 Task: Look for space in Heist-op-den-Berg, Belgium from 15th August, 2023 to 20th August, 2023 for 1 adult in price range Rs.5000 to Rs.10000. Place can be private room with 1  bedroom having 1 bed and 1 bathroom. Property type can be hotel. Amenities needed are: heating, . Booking option can be shelf check-in. Required host language is English.
Action: Mouse moved to (387, 95)
Screenshot: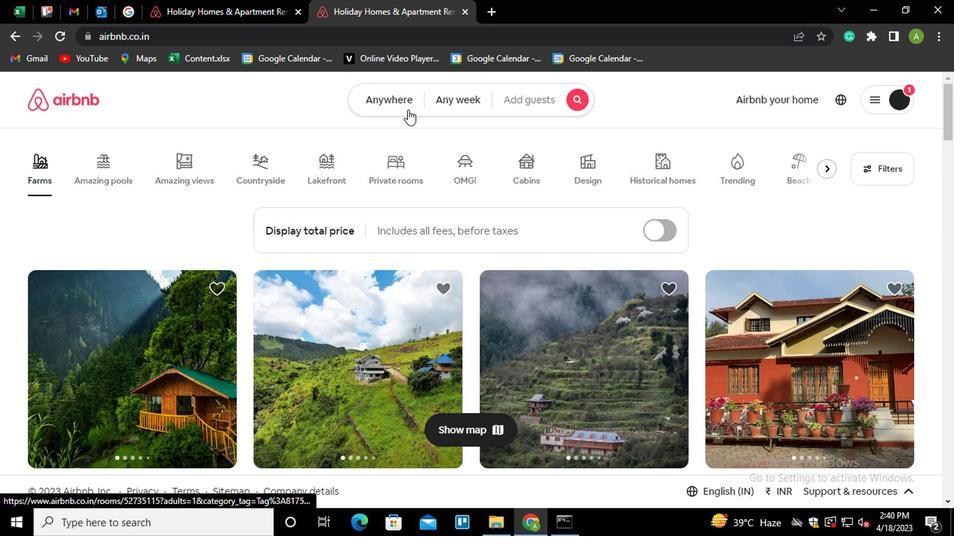 
Action: Mouse pressed left at (387, 95)
Screenshot: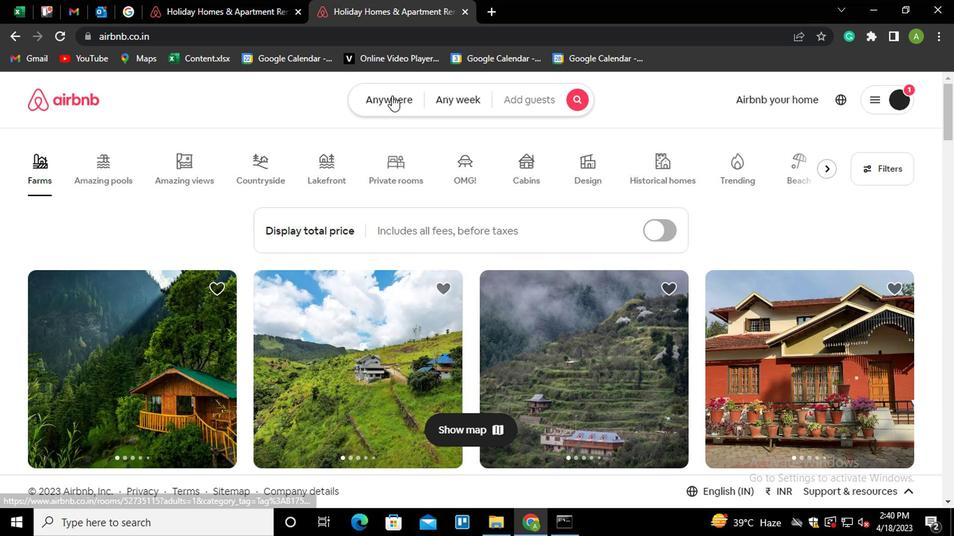 
Action: Mouse moved to (257, 155)
Screenshot: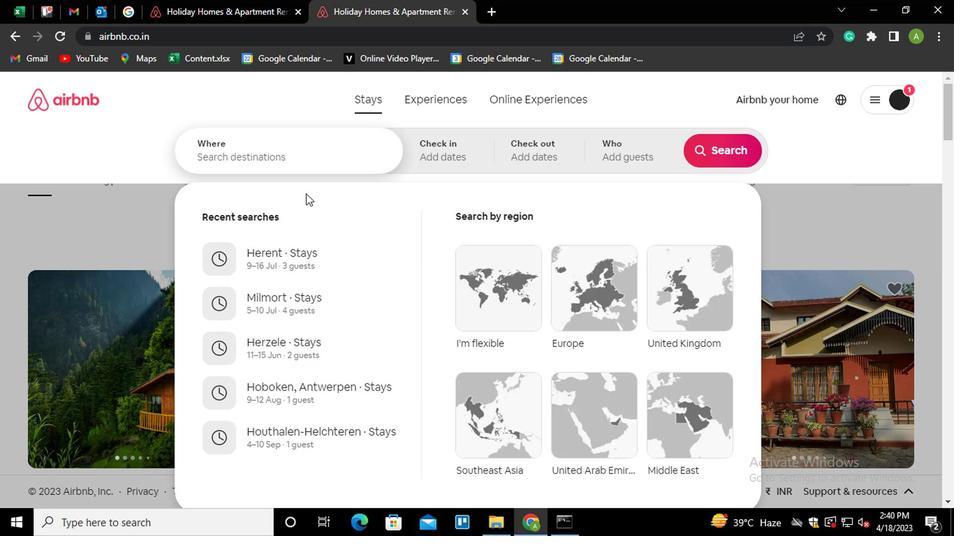 
Action: Mouse pressed left at (257, 155)
Screenshot: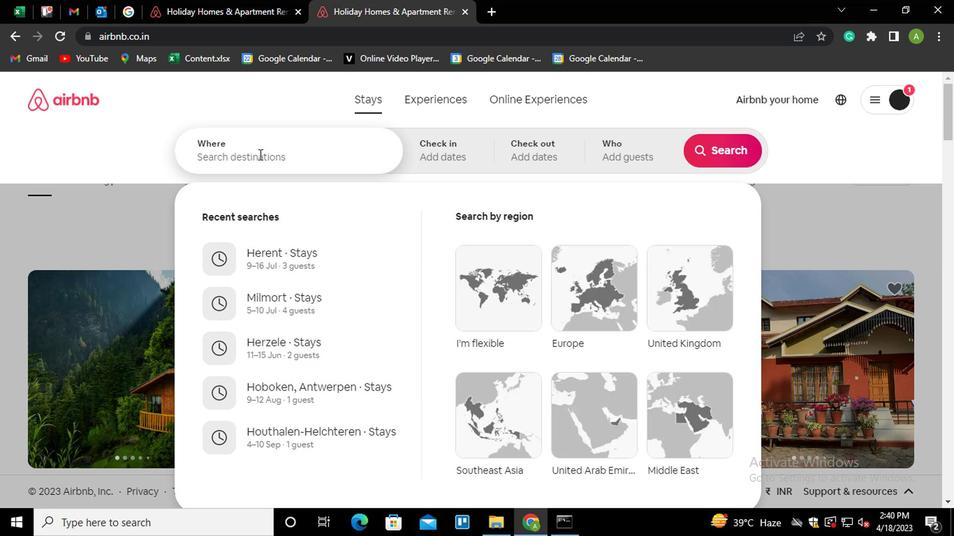 
Action: Key pressed <Key.shift_r><Key.shift_r>Heist-op-den-<Key.down>,<Key.space><Key.shift_r>Belgiu<Key.down><Key.up><Key.enter>
Screenshot: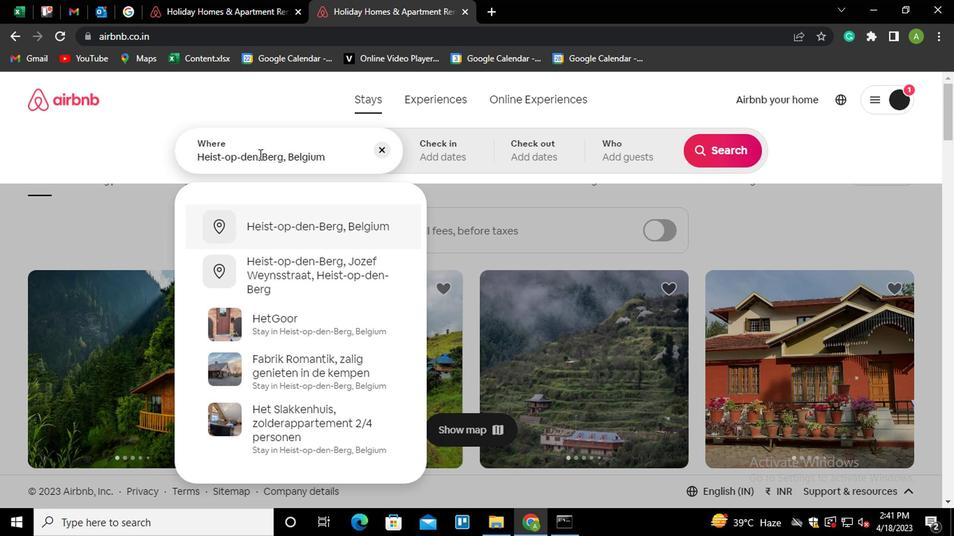 
Action: Mouse moved to (712, 259)
Screenshot: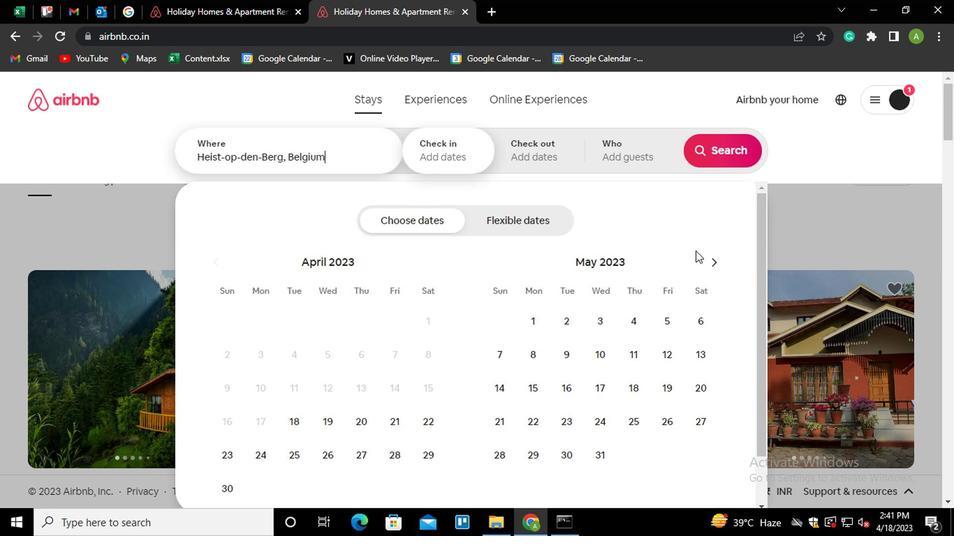 
Action: Mouse pressed left at (712, 259)
Screenshot: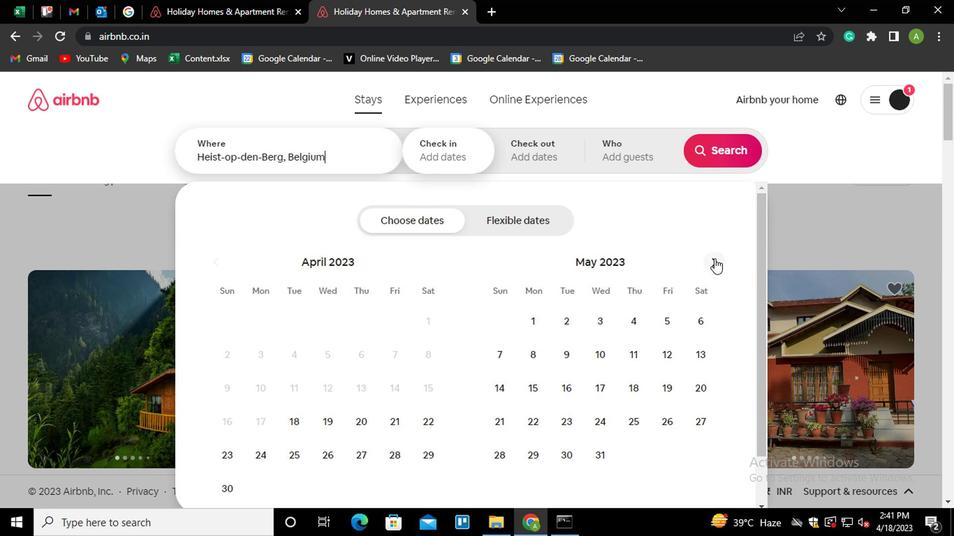
Action: Mouse moved to (712, 259)
Screenshot: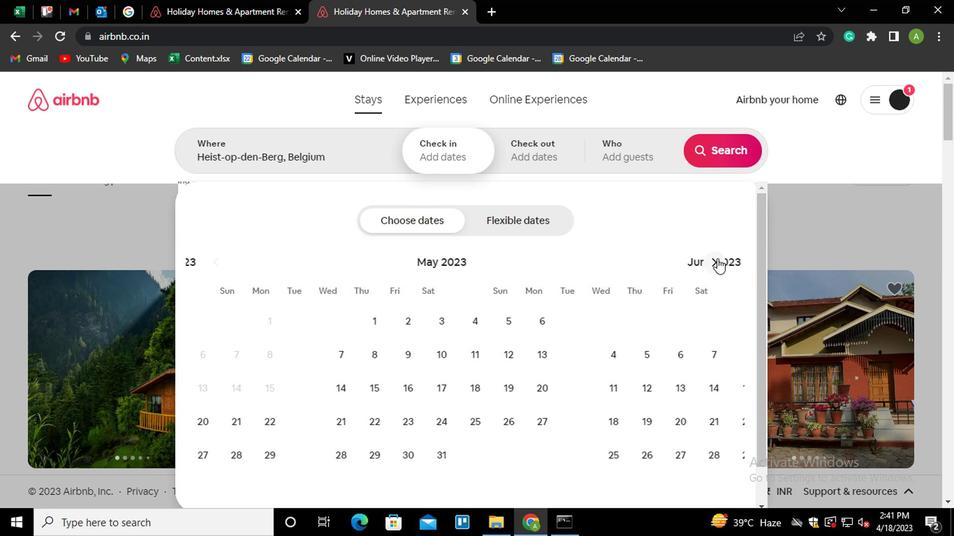 
Action: Mouse pressed left at (712, 259)
Screenshot: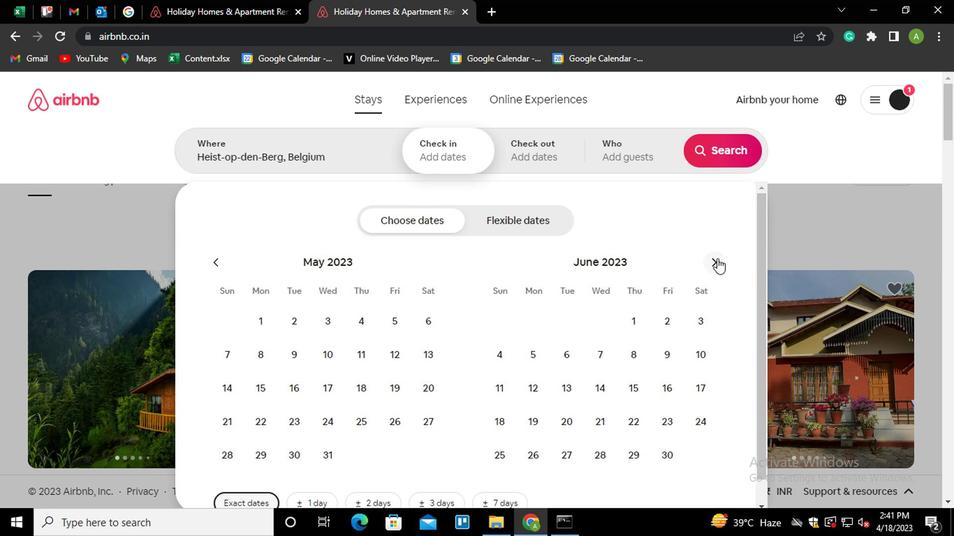 
Action: Mouse pressed left at (712, 259)
Screenshot: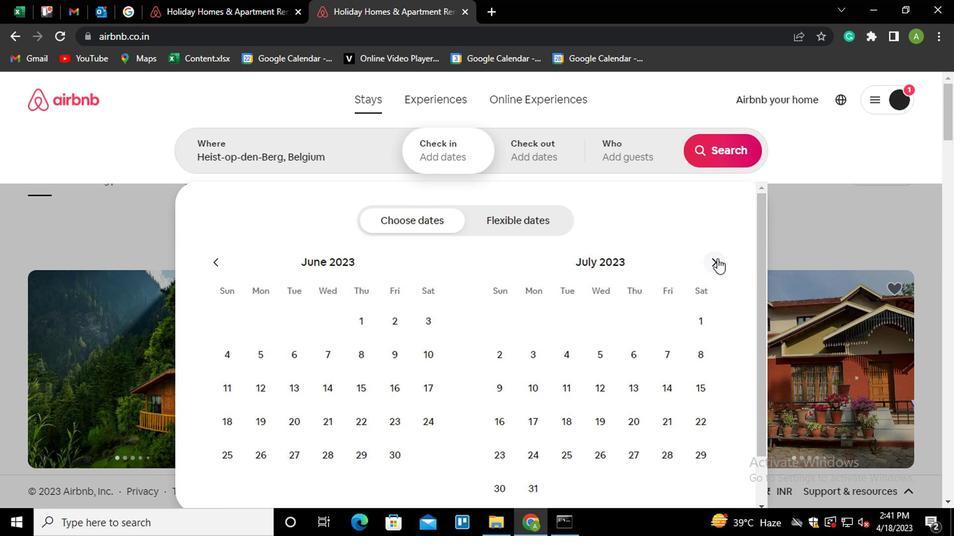 
Action: Mouse moved to (557, 386)
Screenshot: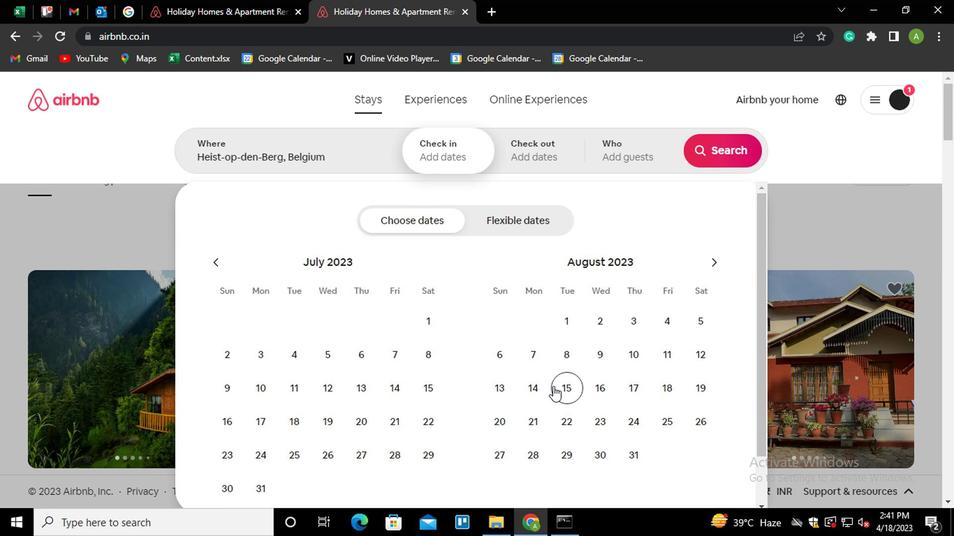 
Action: Mouse pressed left at (557, 386)
Screenshot: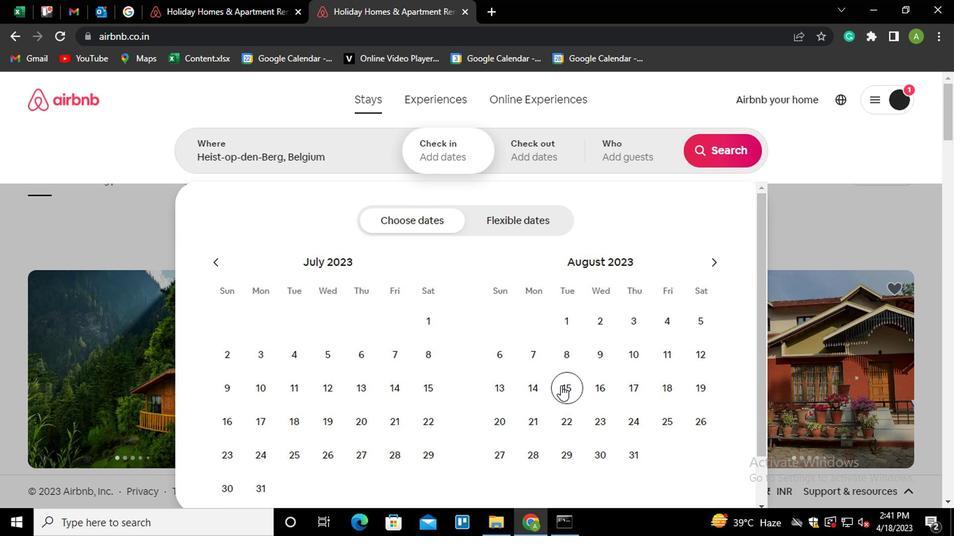 
Action: Mouse moved to (505, 424)
Screenshot: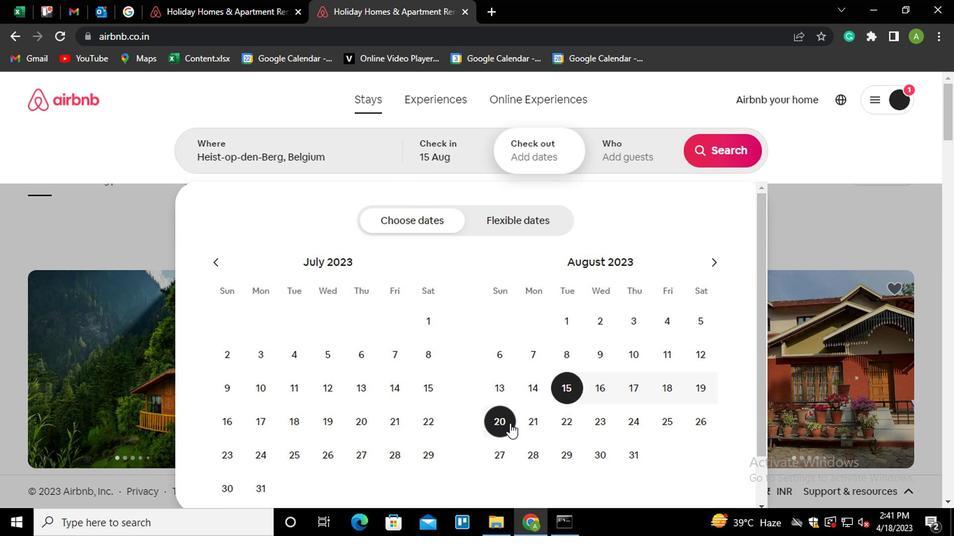
Action: Mouse pressed left at (505, 424)
Screenshot: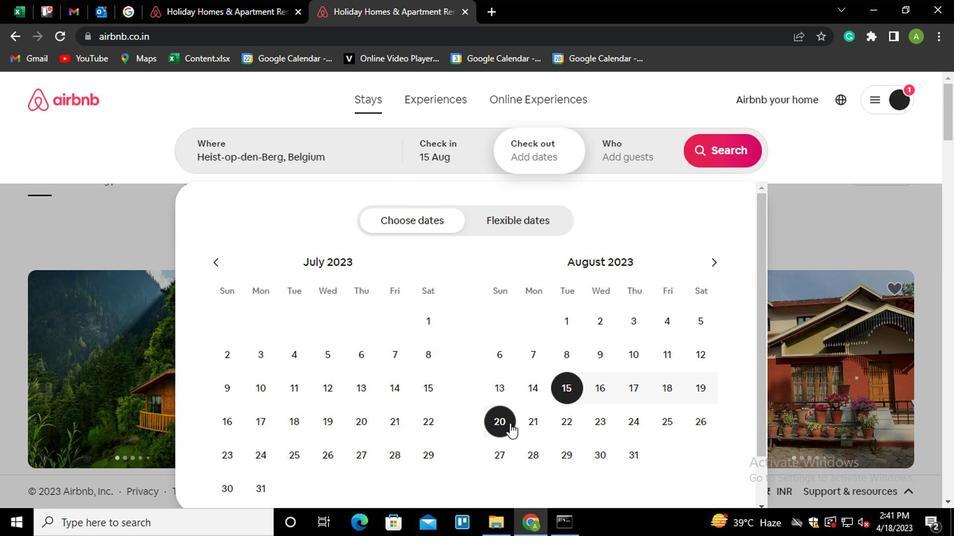 
Action: Mouse moved to (626, 155)
Screenshot: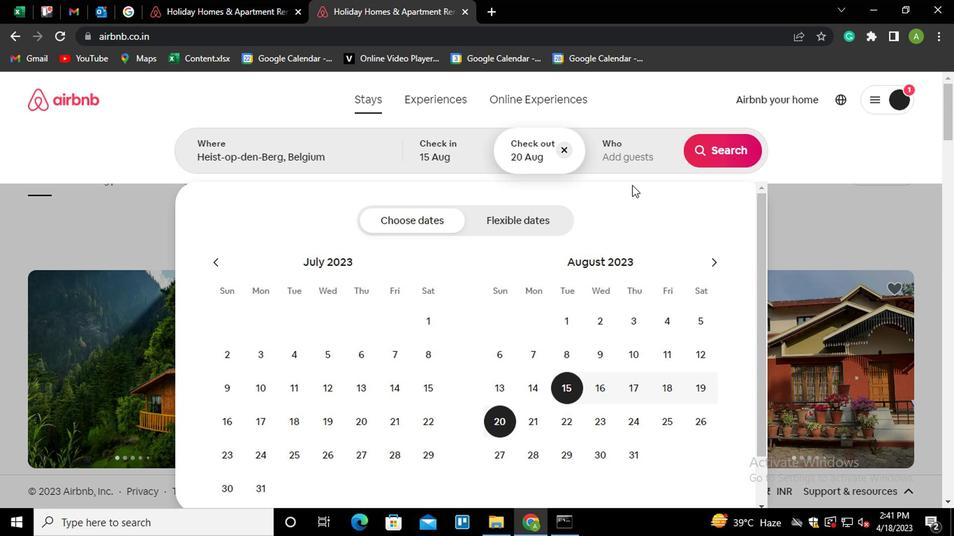 
Action: Mouse pressed left at (626, 155)
Screenshot: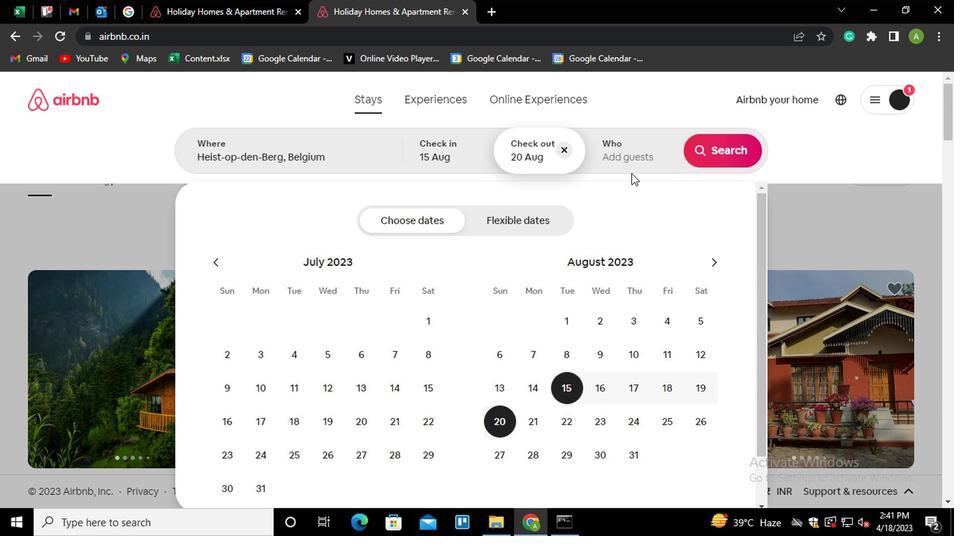 
Action: Mouse moved to (722, 221)
Screenshot: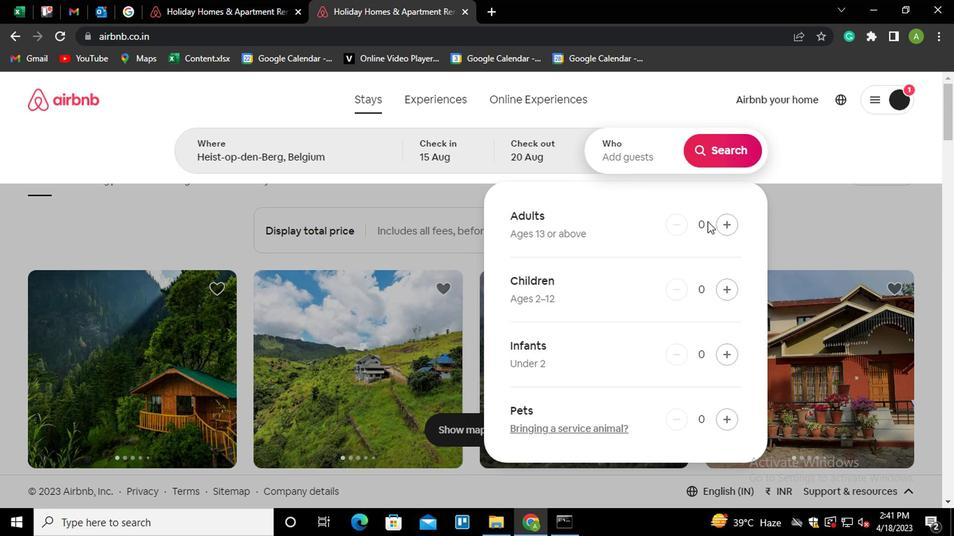 
Action: Mouse pressed left at (722, 221)
Screenshot: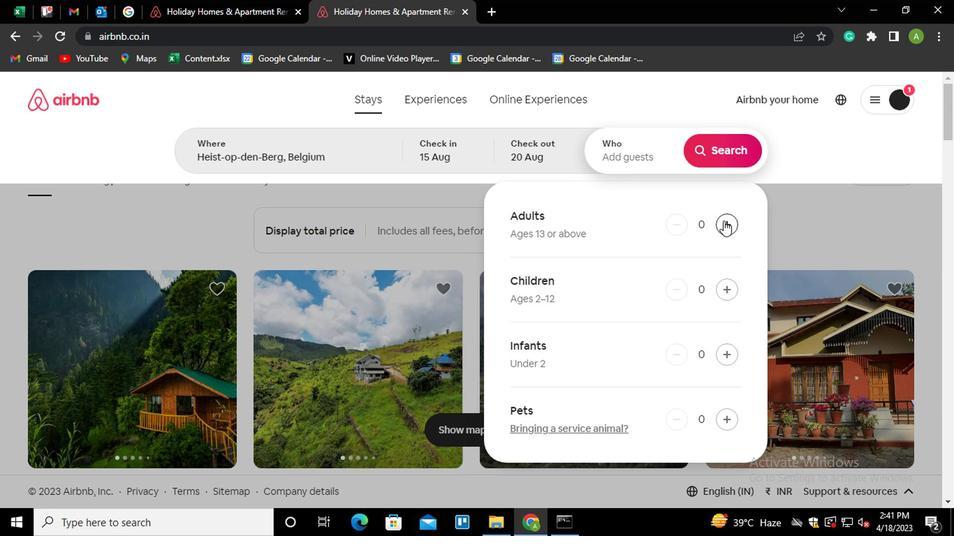
Action: Mouse moved to (745, 141)
Screenshot: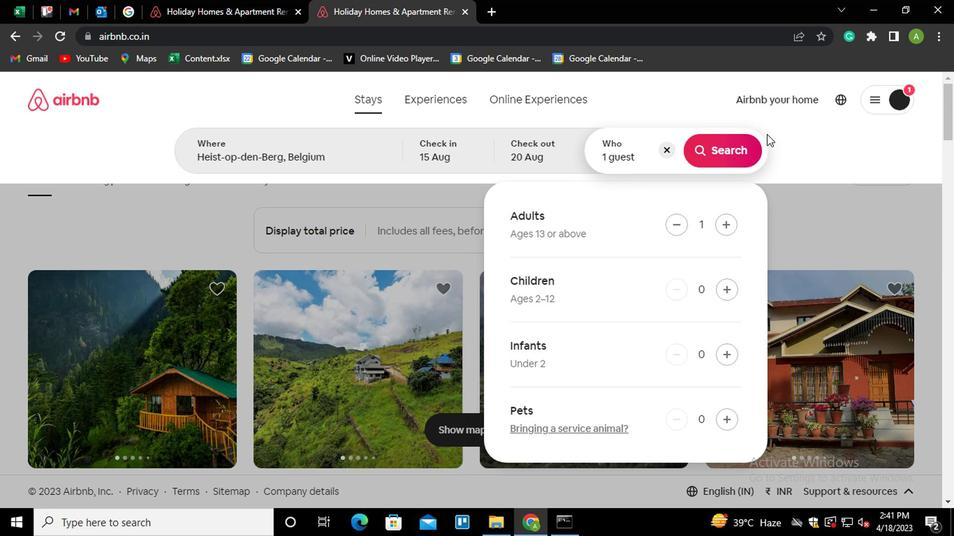 
Action: Mouse pressed left at (745, 141)
Screenshot: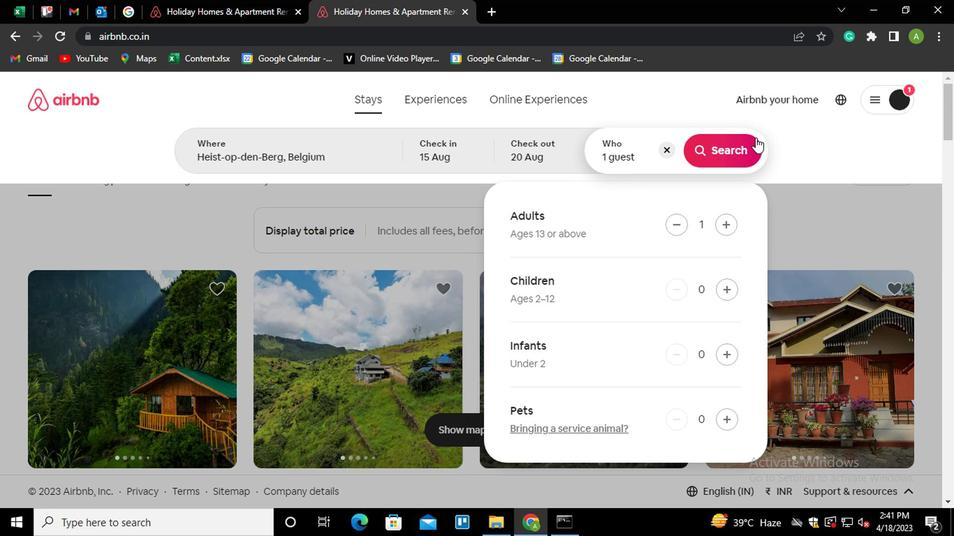 
Action: Mouse moved to (886, 161)
Screenshot: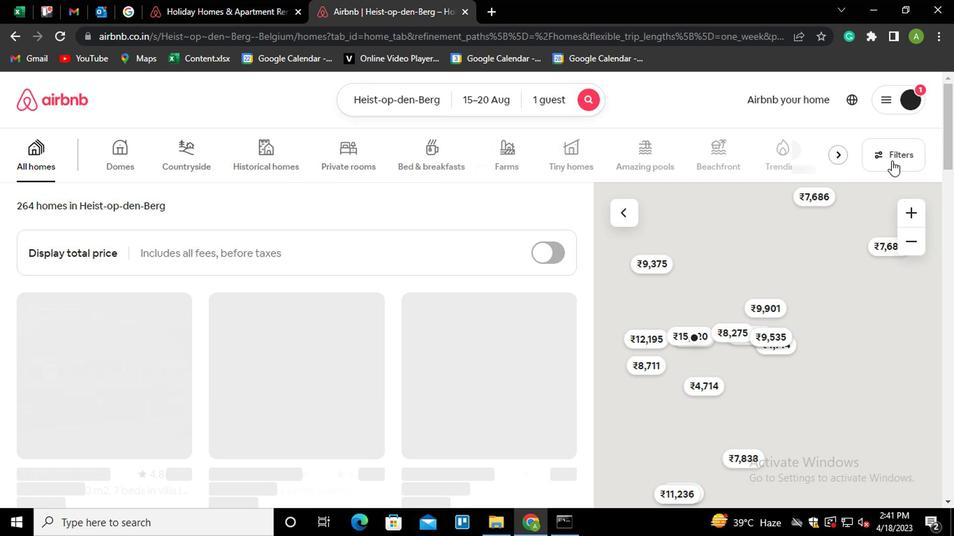 
Action: Mouse pressed left at (886, 161)
Screenshot: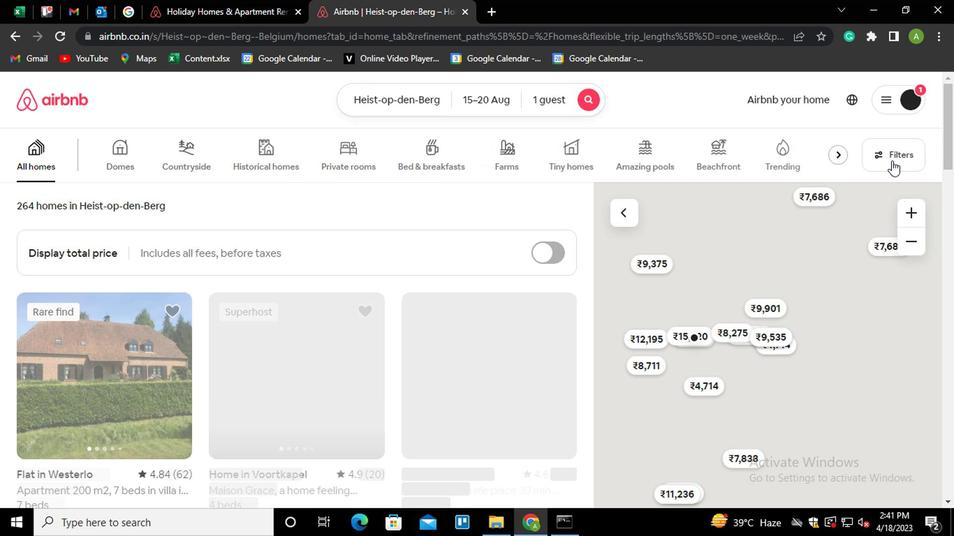 
Action: Mouse moved to (333, 328)
Screenshot: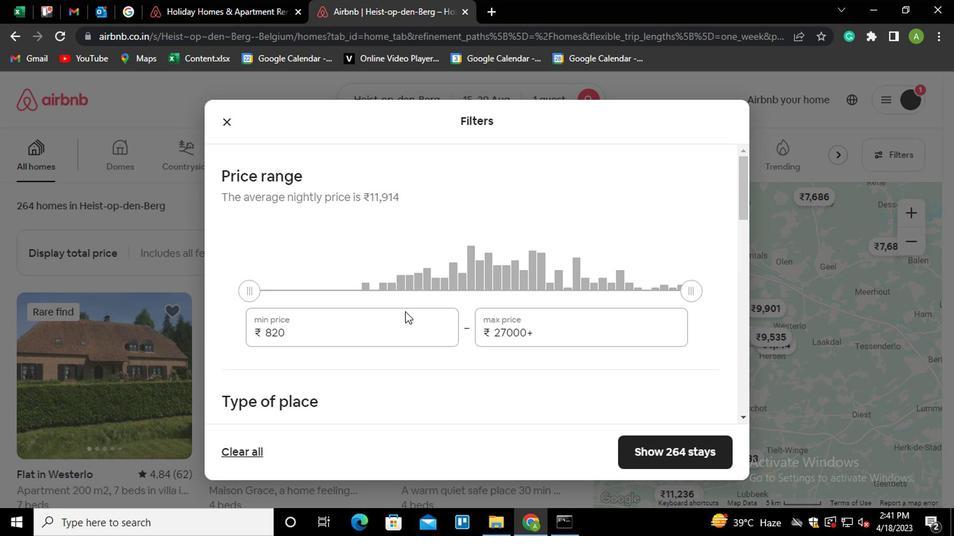 
Action: Mouse pressed left at (333, 328)
Screenshot: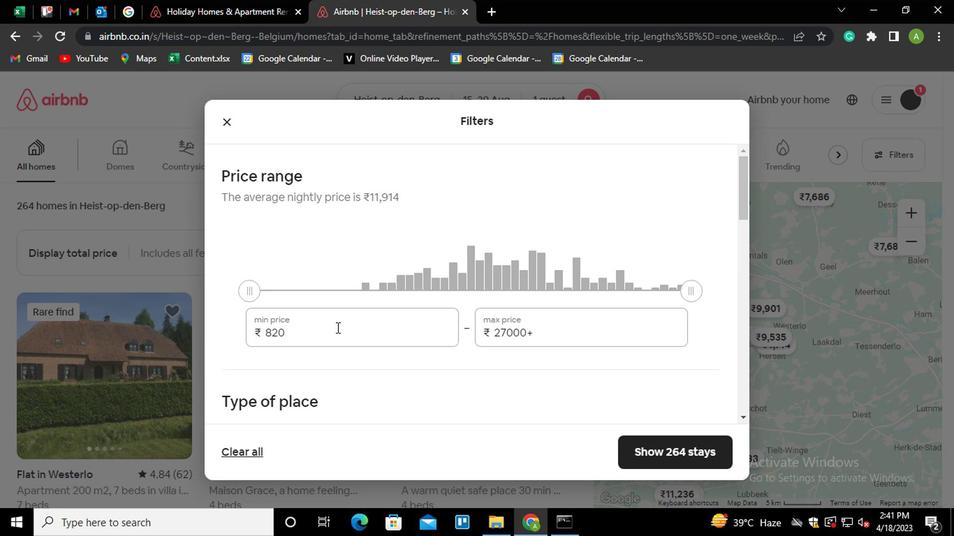 
Action: Mouse moved to (334, 328)
Screenshot: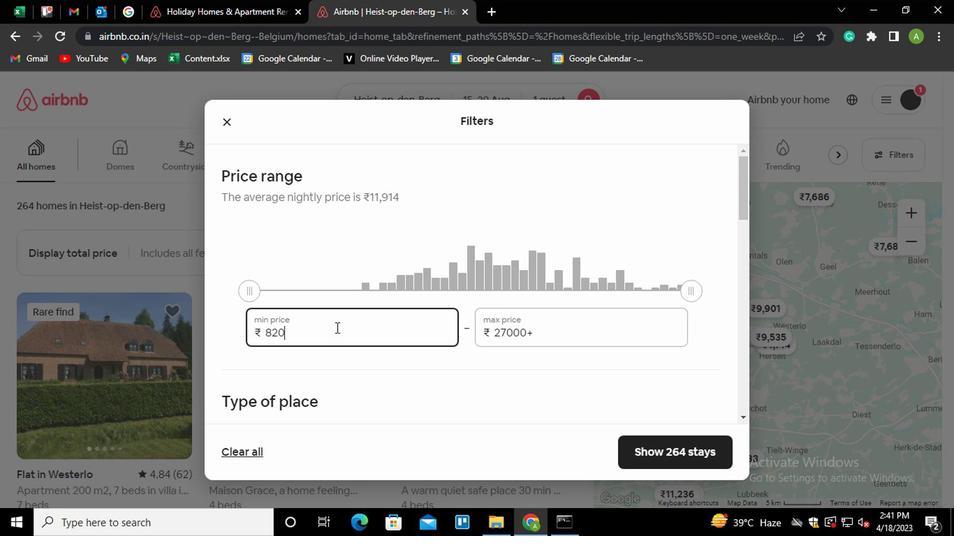 
Action: Key pressed <Key.shift_r><Key.home>5000
Screenshot: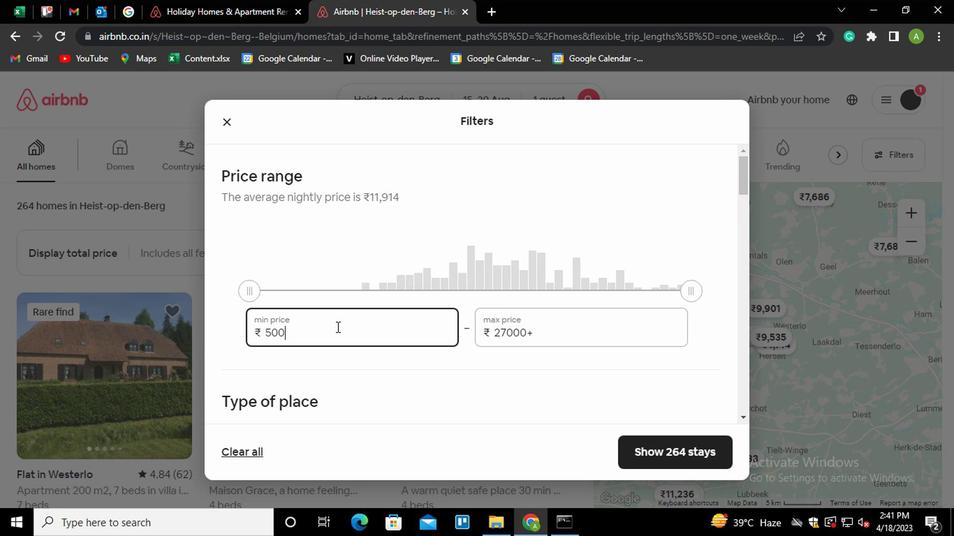 
Action: Mouse moved to (594, 337)
Screenshot: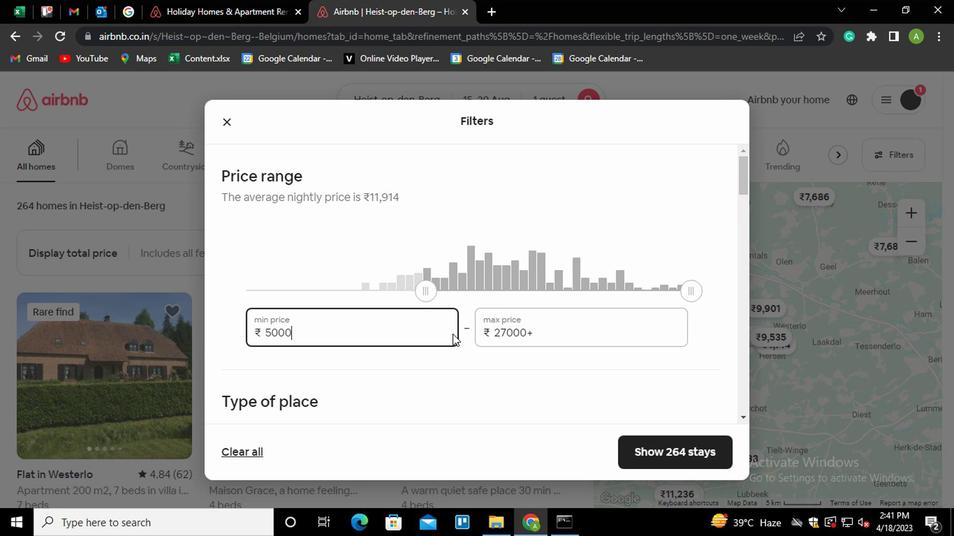 
Action: Mouse pressed left at (594, 337)
Screenshot: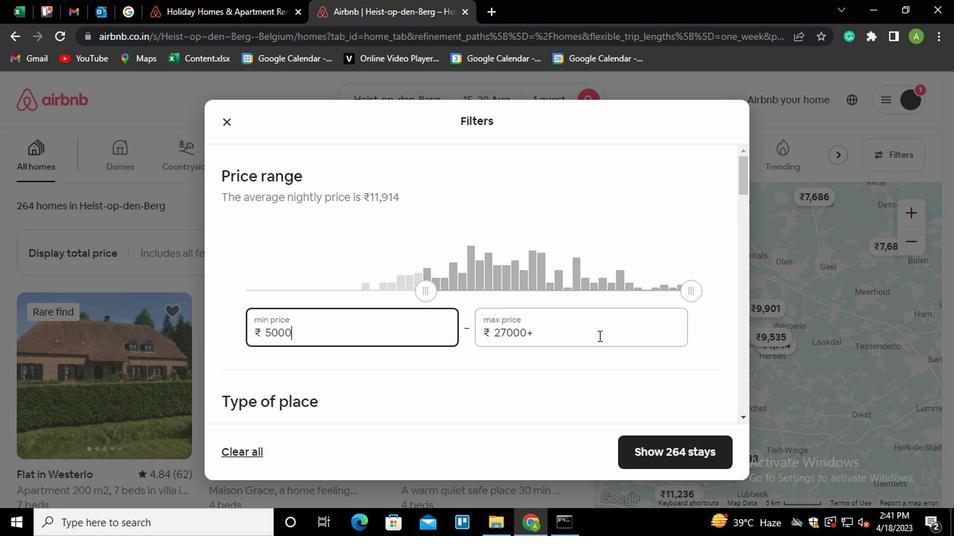 
Action: Mouse moved to (607, 326)
Screenshot: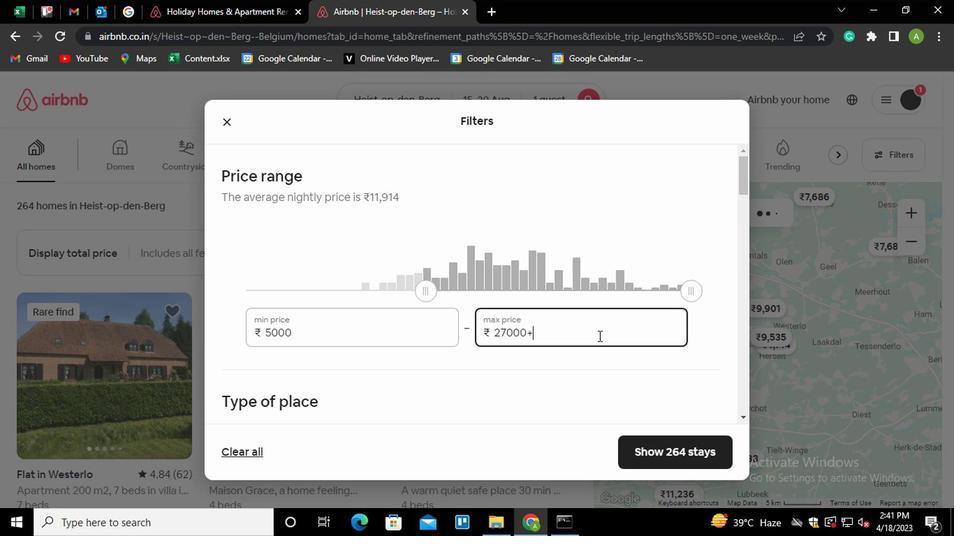 
Action: Key pressed <Key.shift_r><Key.home>10000
Screenshot: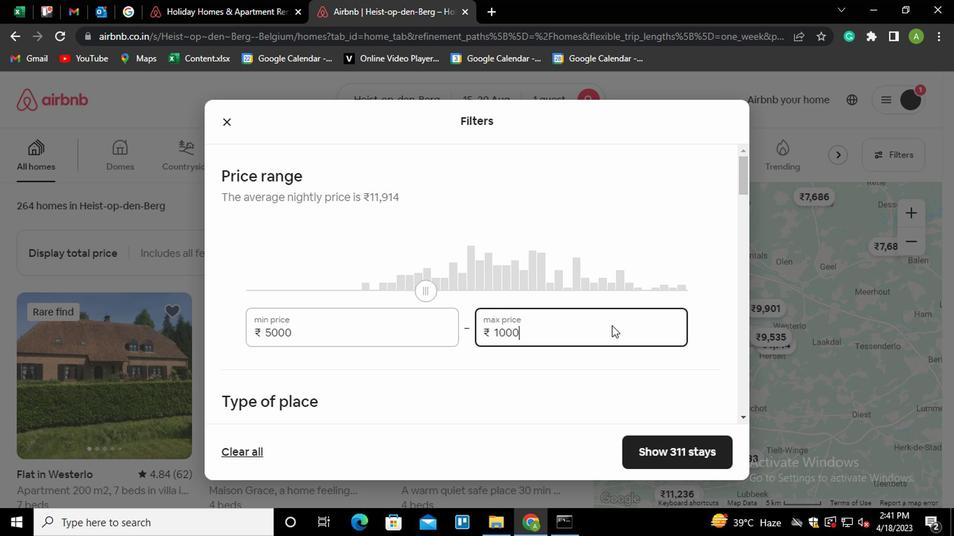 
Action: Mouse moved to (463, 341)
Screenshot: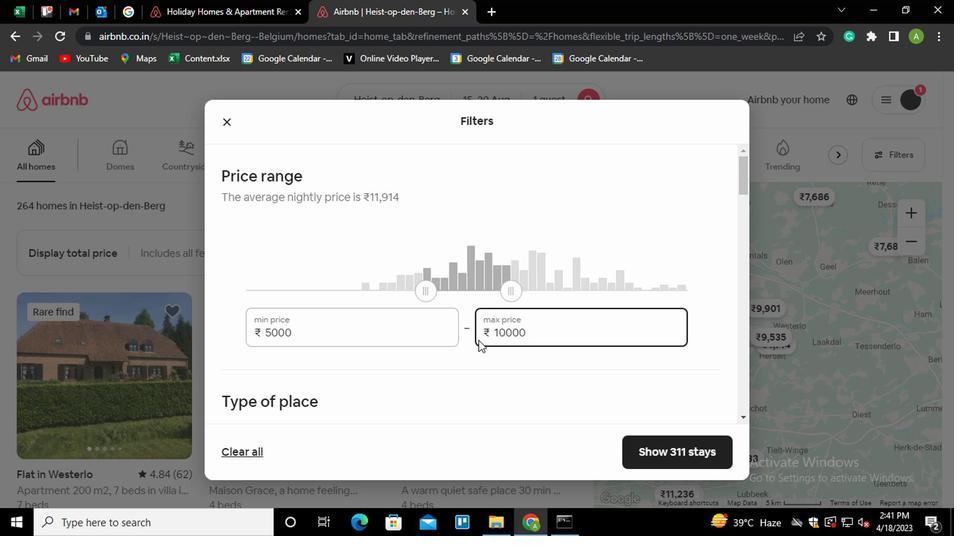 
Action: Mouse scrolled (463, 340) with delta (0, 0)
Screenshot: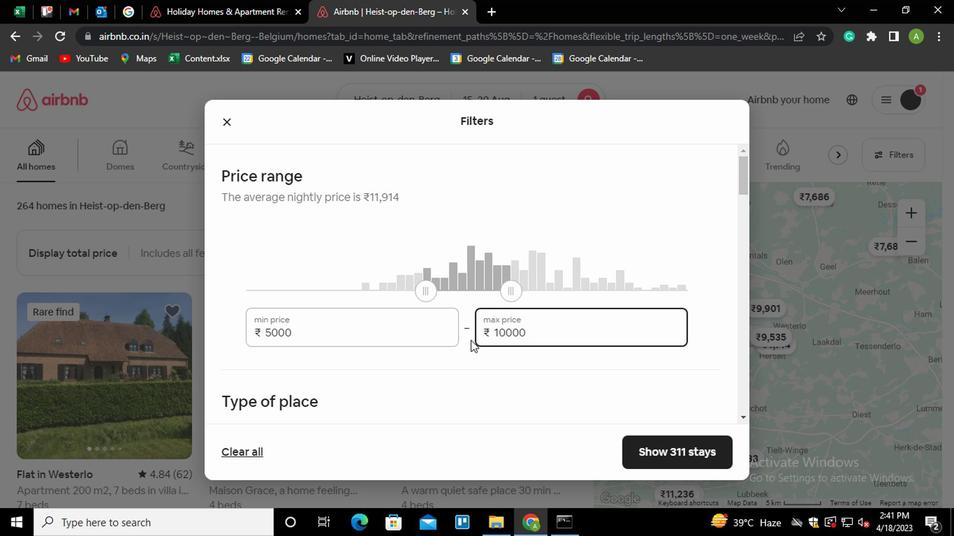
Action: Mouse scrolled (463, 340) with delta (0, 0)
Screenshot: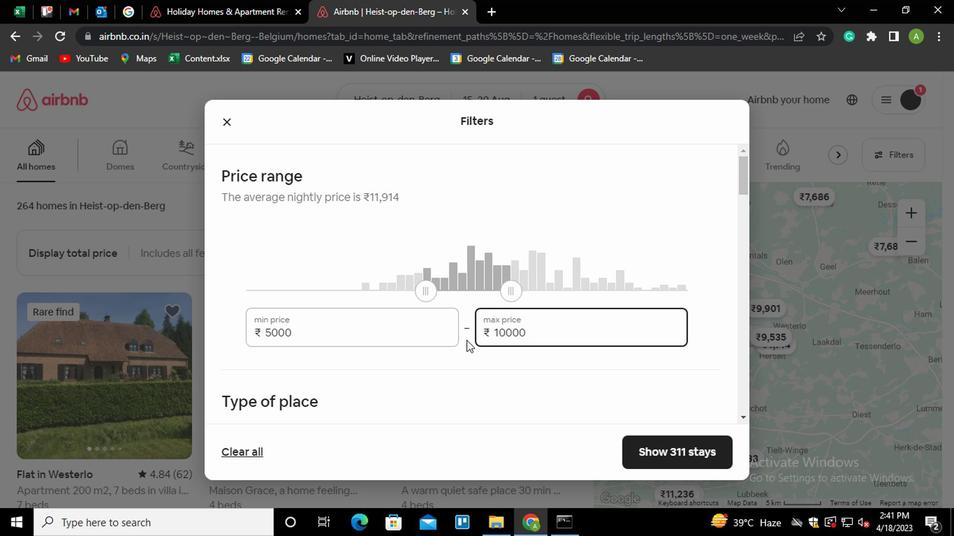 
Action: Mouse moved to (461, 341)
Screenshot: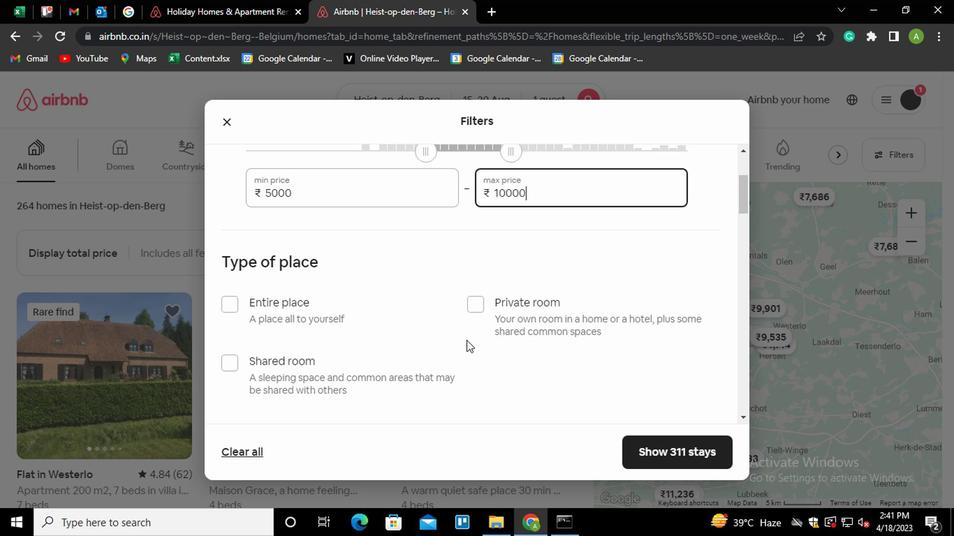 
Action: Mouse scrolled (461, 340) with delta (0, 0)
Screenshot: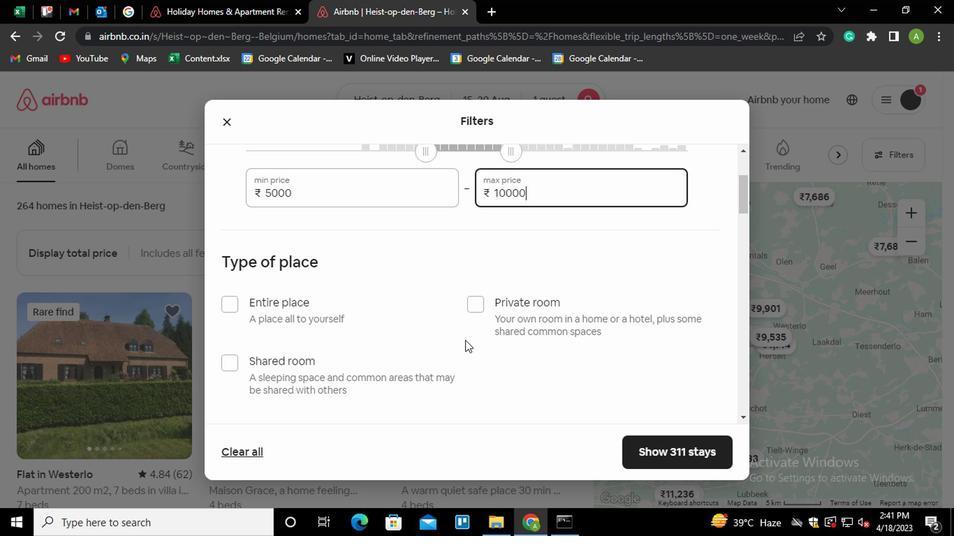 
Action: Mouse moved to (471, 231)
Screenshot: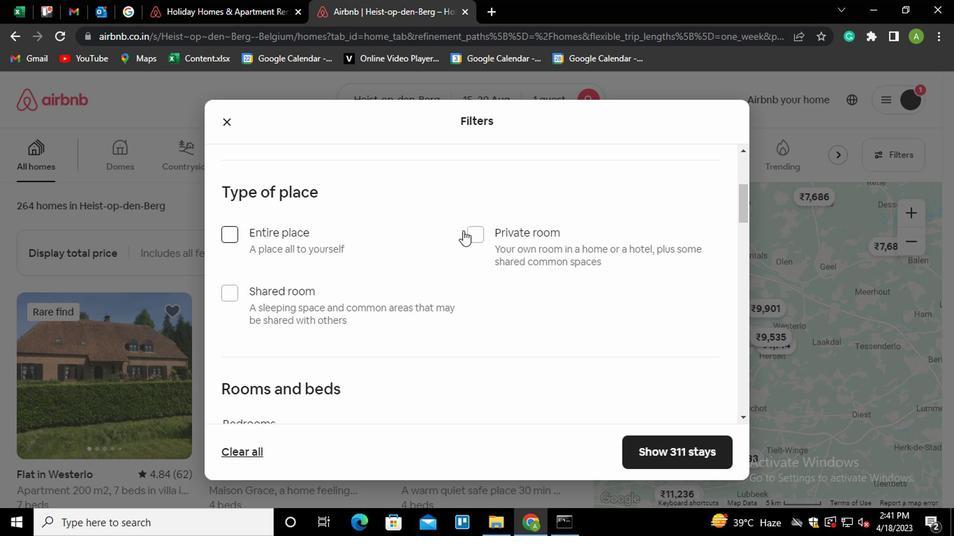 
Action: Mouse pressed left at (471, 231)
Screenshot: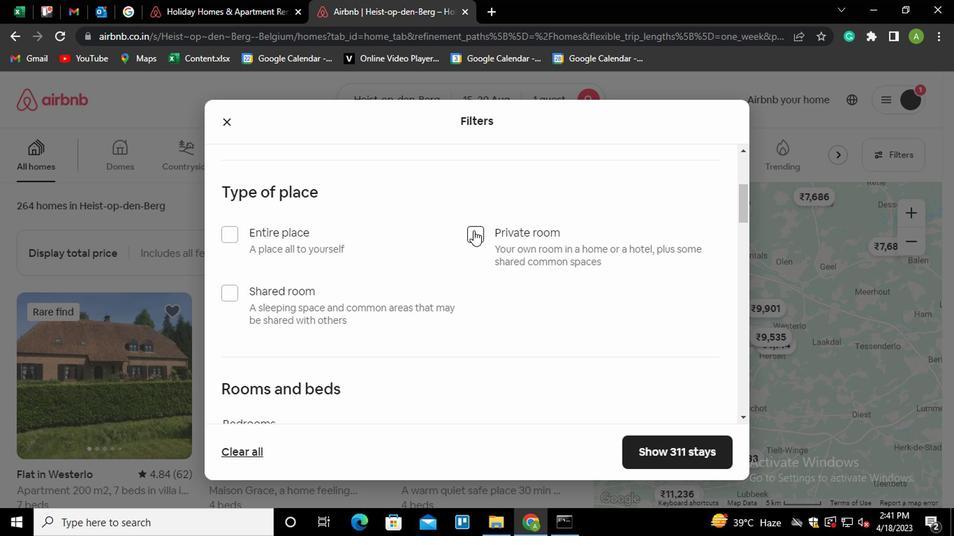 
Action: Mouse moved to (481, 300)
Screenshot: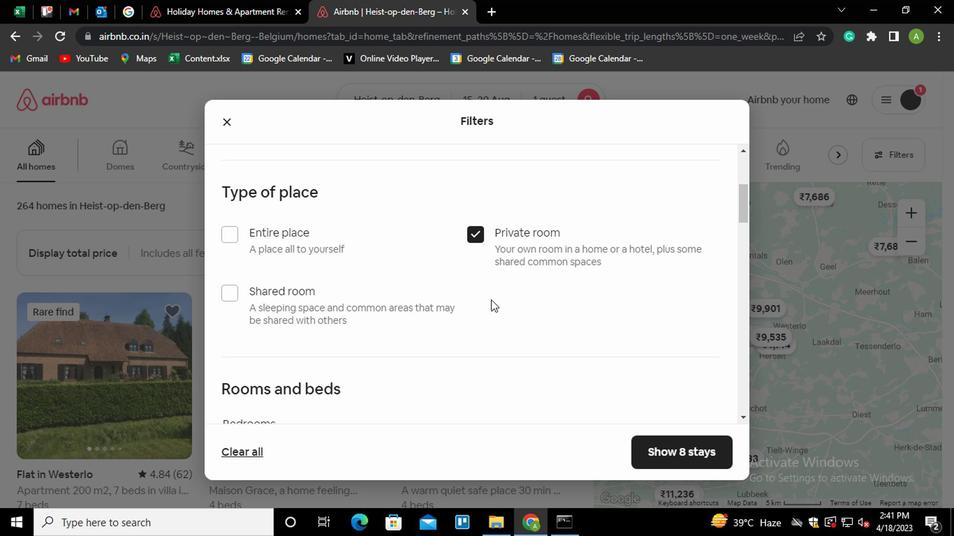 
Action: Mouse scrolled (481, 300) with delta (0, 0)
Screenshot: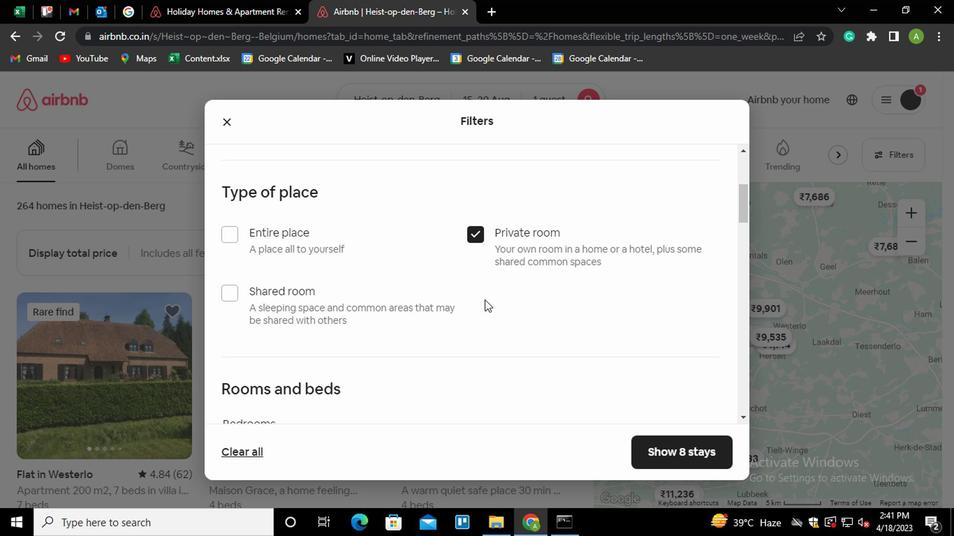 
Action: Mouse scrolled (481, 300) with delta (0, 0)
Screenshot: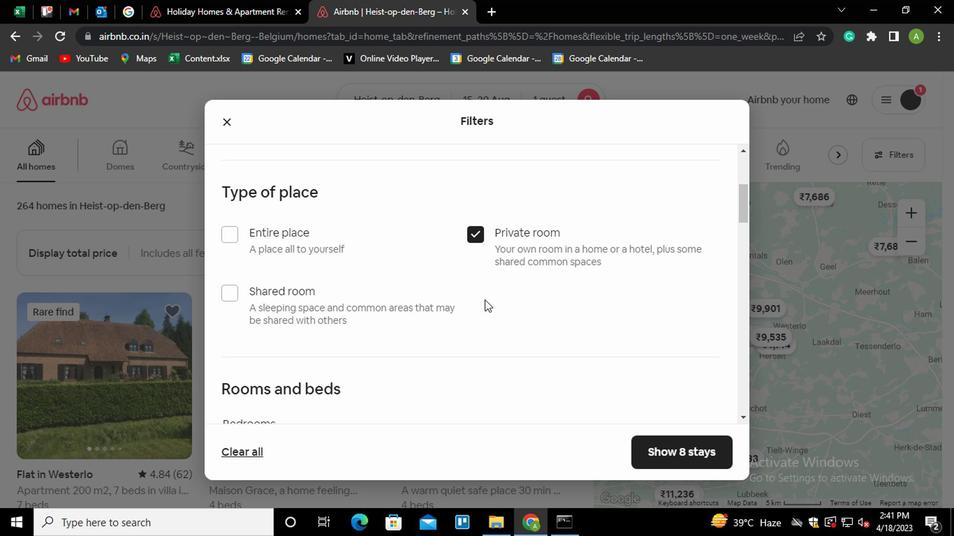
Action: Mouse moved to (296, 322)
Screenshot: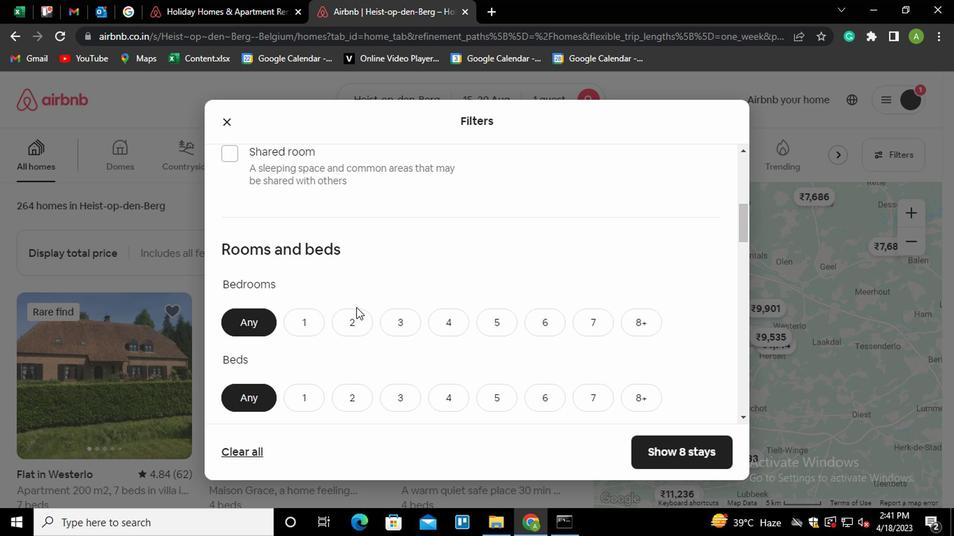 
Action: Mouse pressed left at (296, 322)
Screenshot: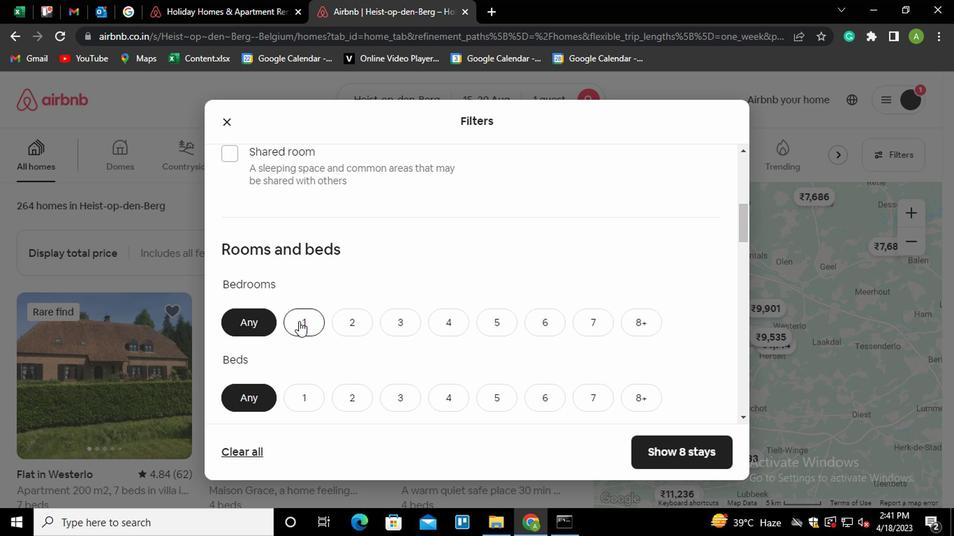 
Action: Mouse moved to (305, 388)
Screenshot: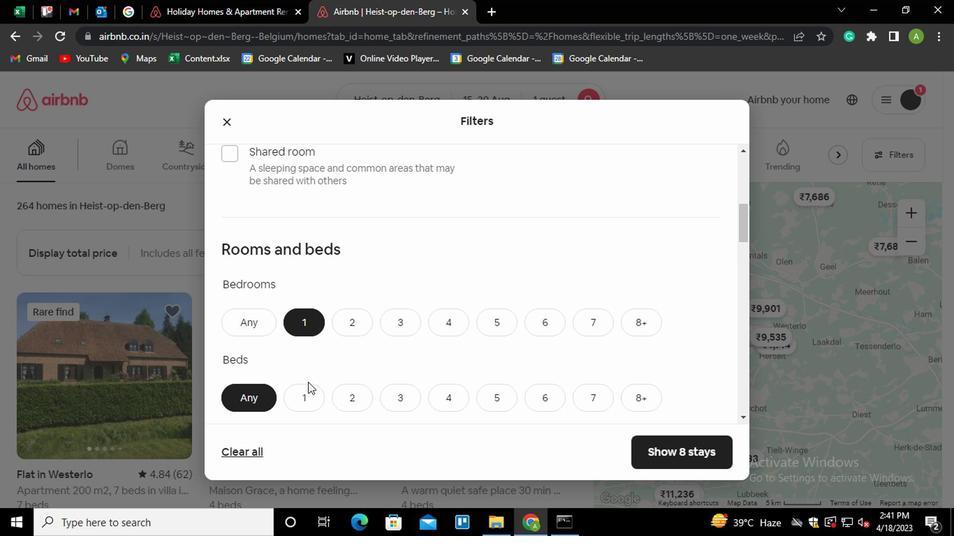 
Action: Mouse pressed left at (305, 388)
Screenshot: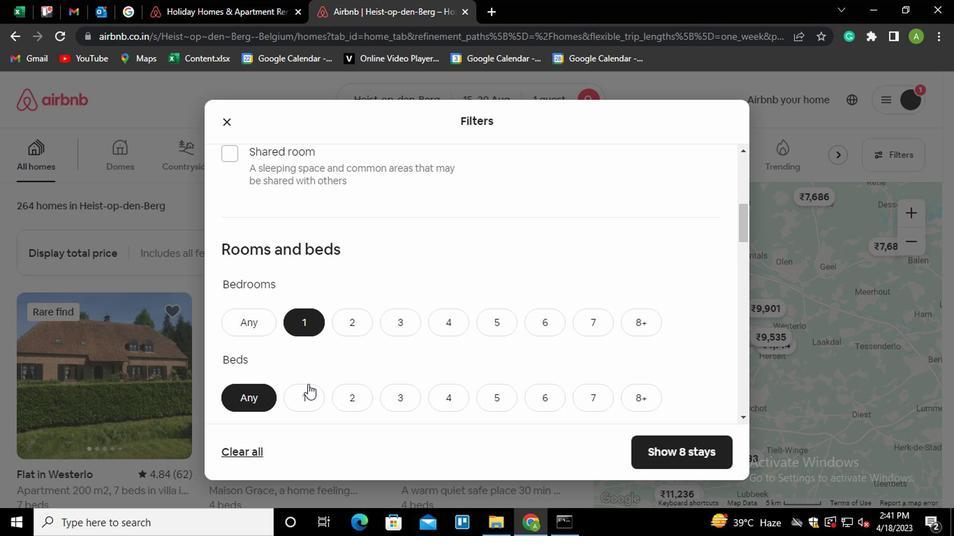 
Action: Mouse moved to (433, 312)
Screenshot: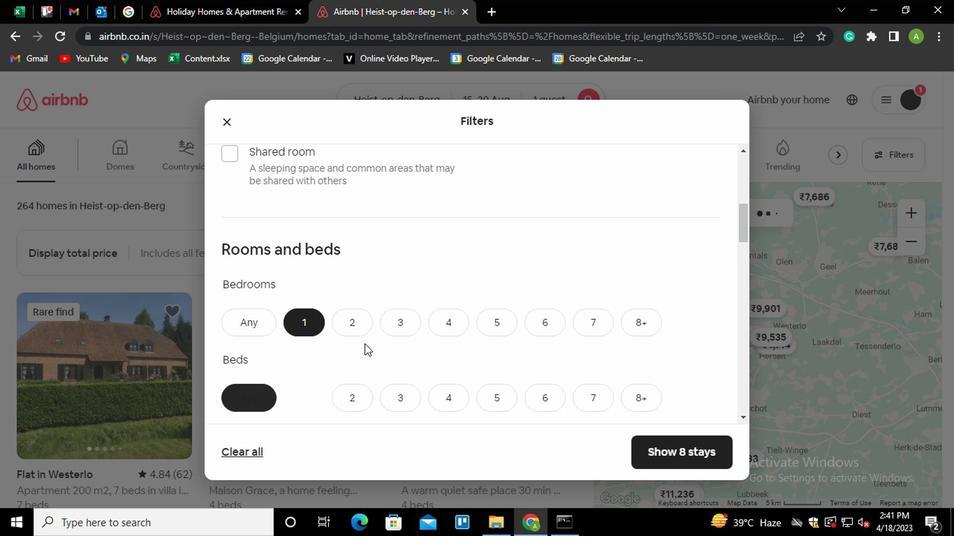 
Action: Mouse scrolled (433, 311) with delta (0, 0)
Screenshot: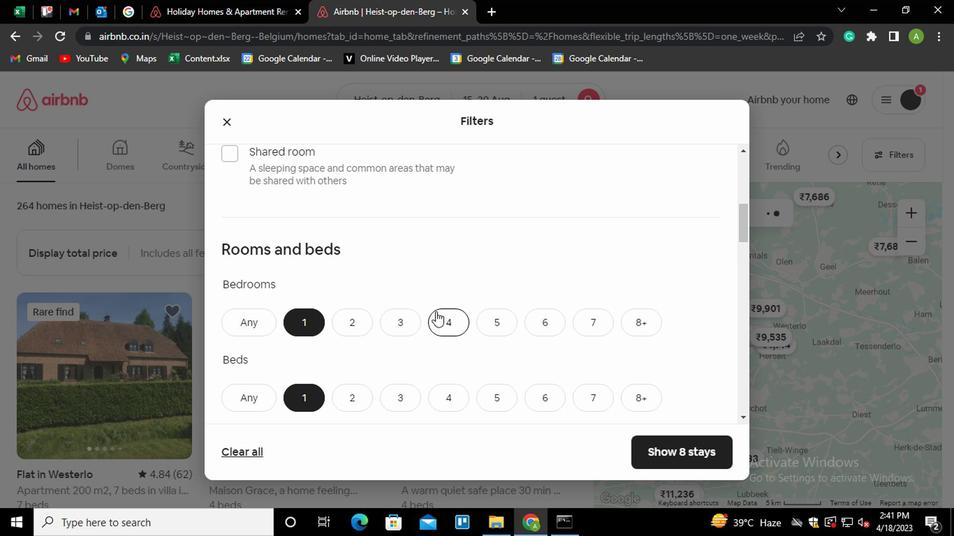 
Action: Mouse moved to (384, 339)
Screenshot: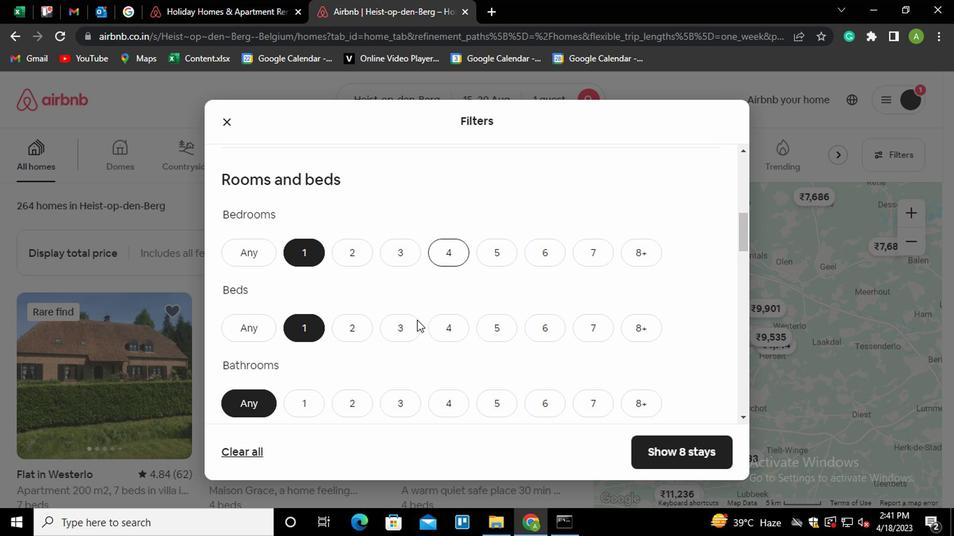 
Action: Mouse scrolled (384, 338) with delta (0, 0)
Screenshot: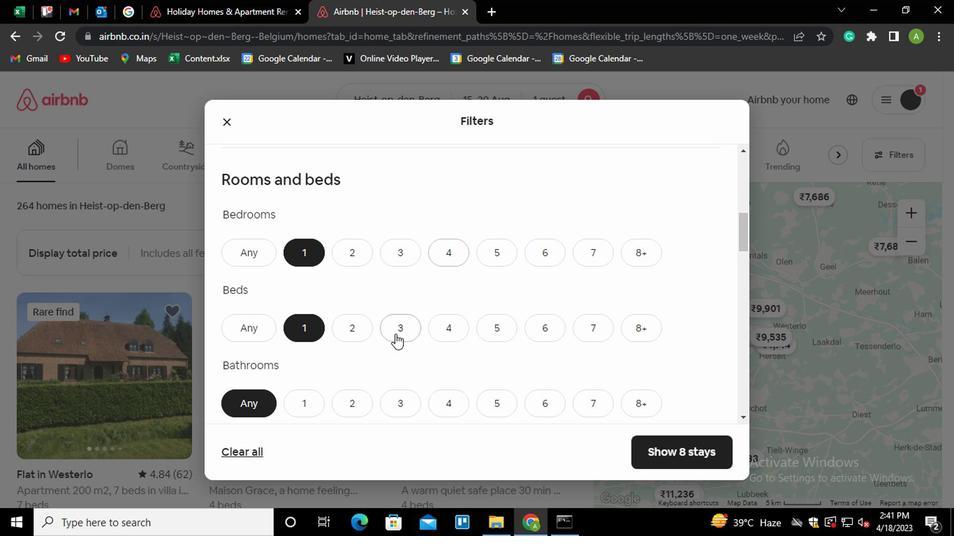 
Action: Mouse moved to (329, 337)
Screenshot: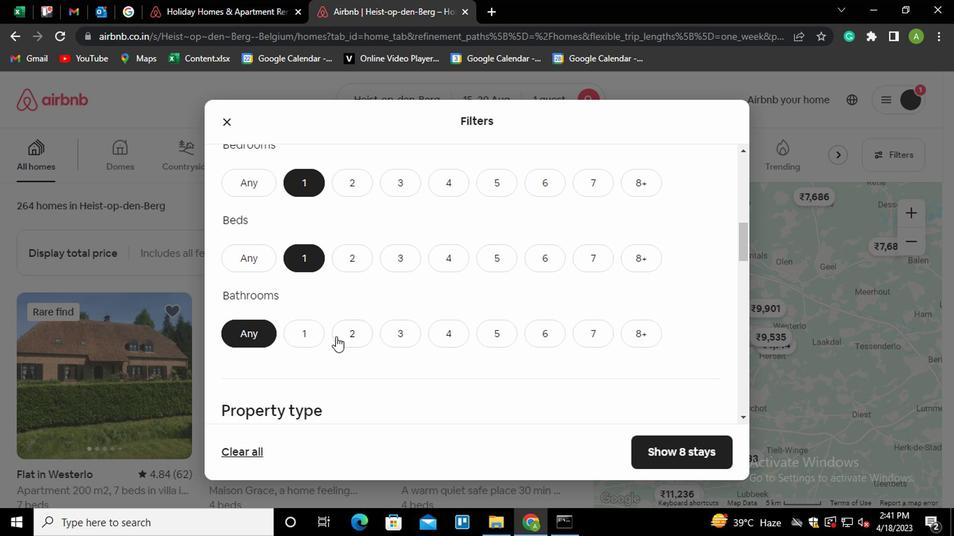 
Action: Mouse pressed left at (329, 337)
Screenshot: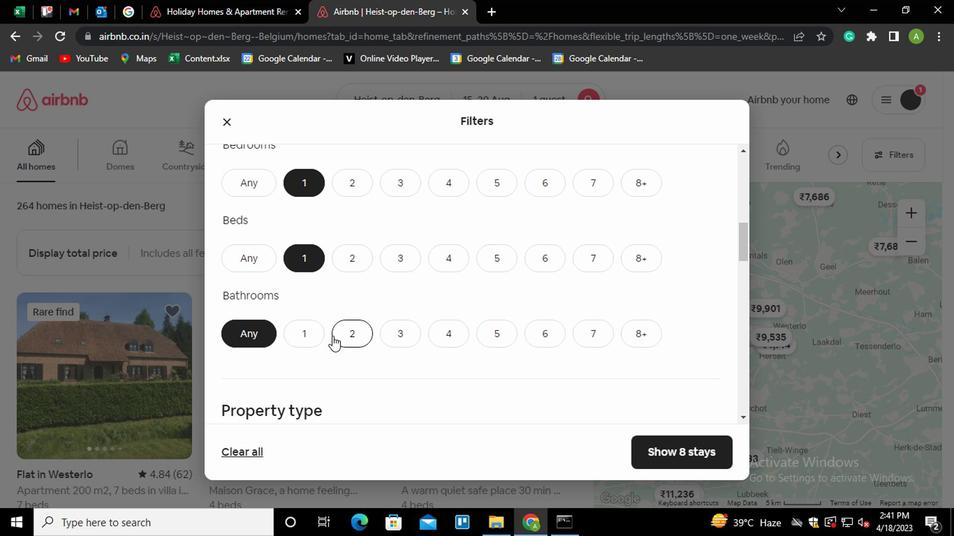 
Action: Mouse moved to (314, 337)
Screenshot: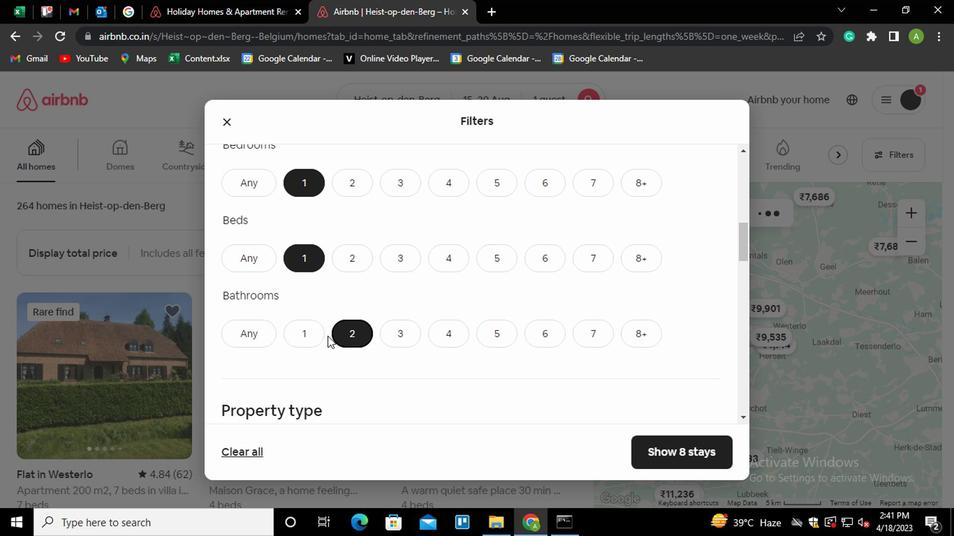 
Action: Mouse pressed left at (314, 337)
Screenshot: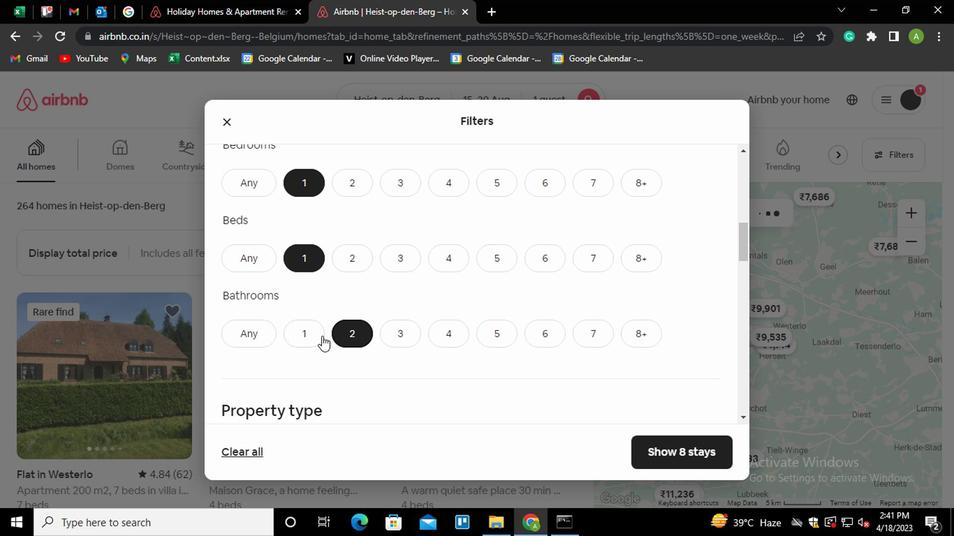 
Action: Mouse moved to (437, 310)
Screenshot: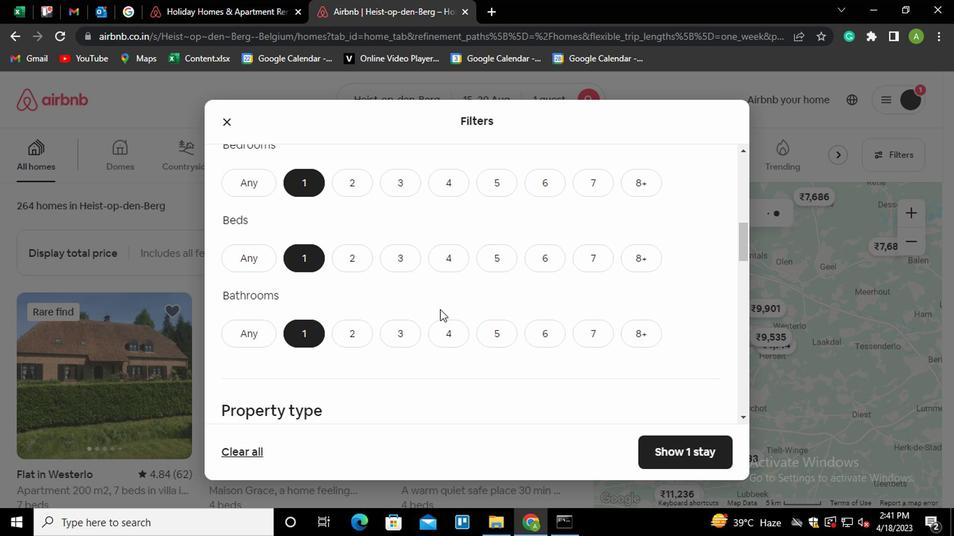 
Action: Mouse scrolled (437, 309) with delta (0, 0)
Screenshot: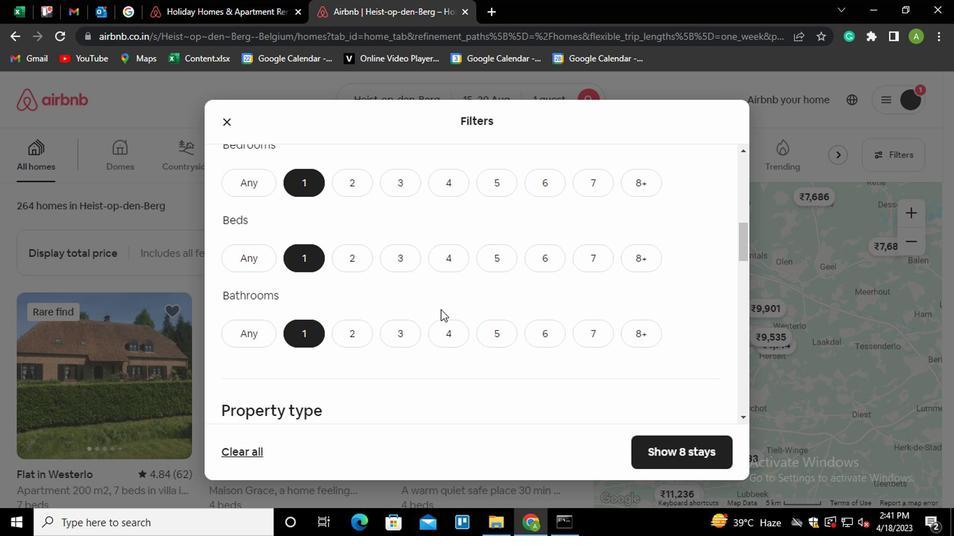 
Action: Mouse scrolled (437, 309) with delta (0, 0)
Screenshot: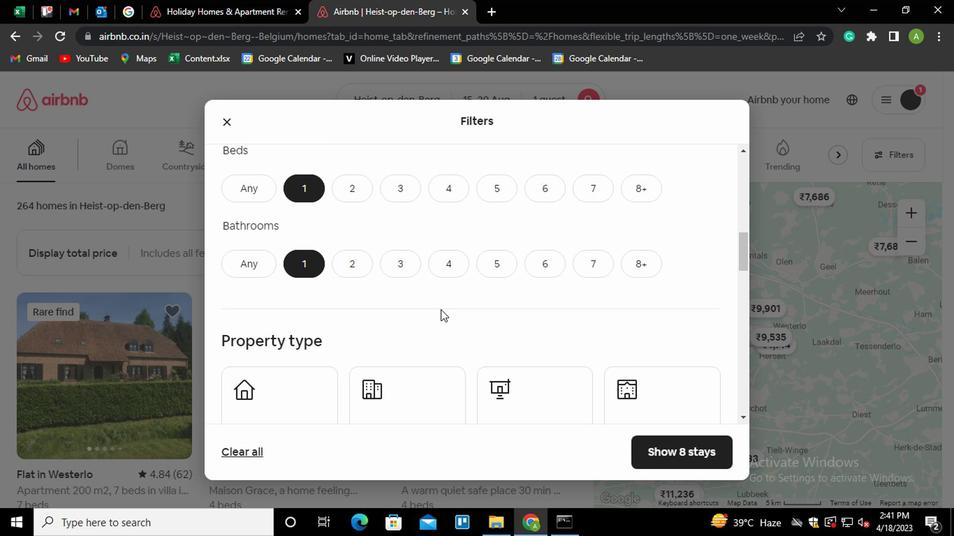 
Action: Mouse moved to (644, 335)
Screenshot: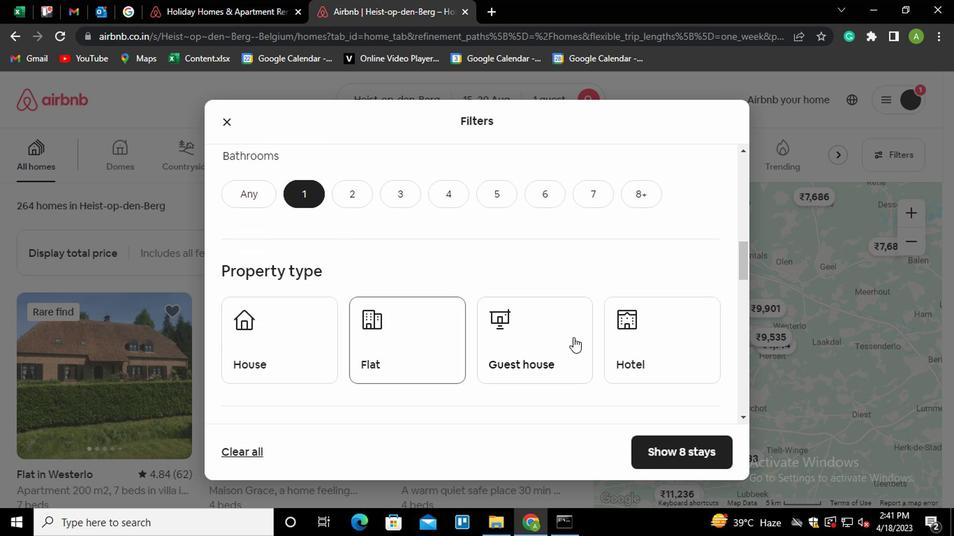 
Action: Mouse pressed left at (644, 335)
Screenshot: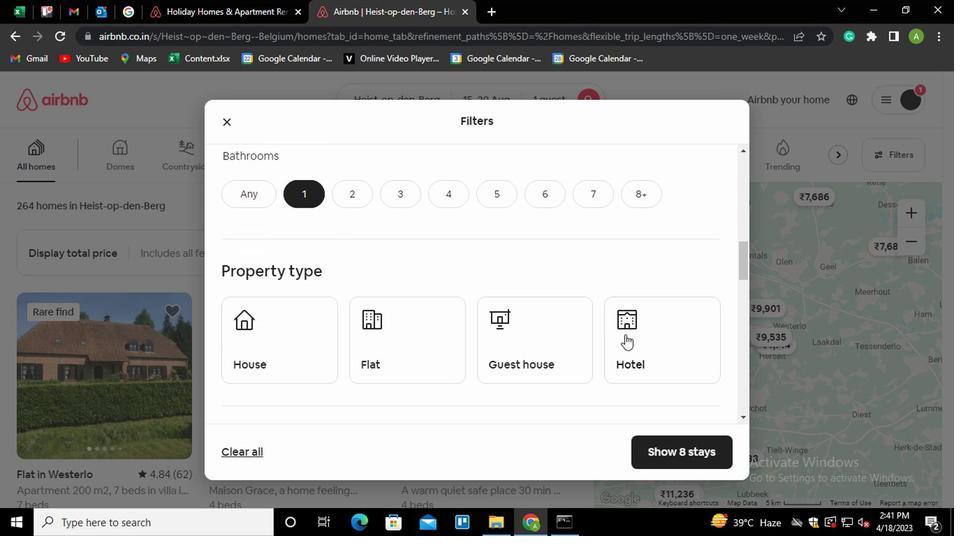 
Action: Mouse moved to (547, 309)
Screenshot: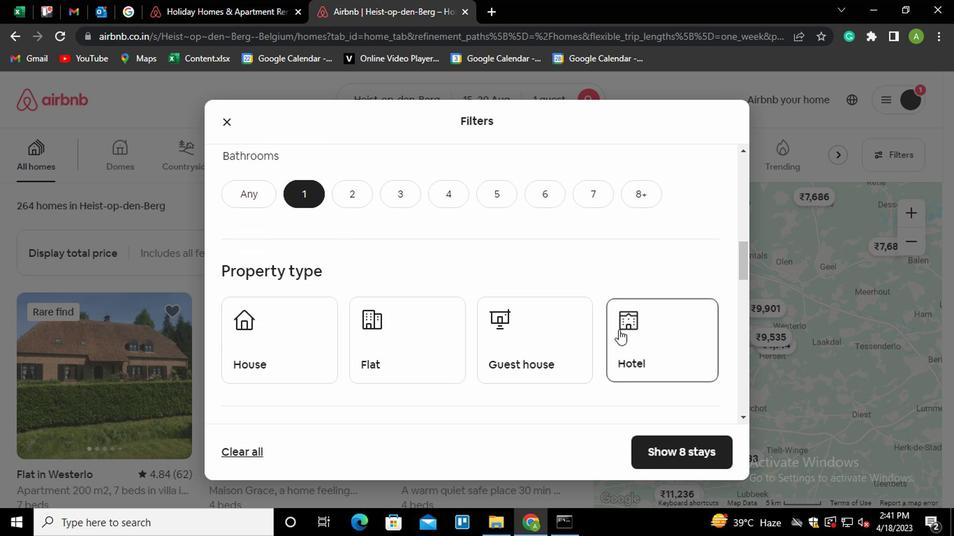 
Action: Mouse scrolled (547, 309) with delta (0, 0)
Screenshot: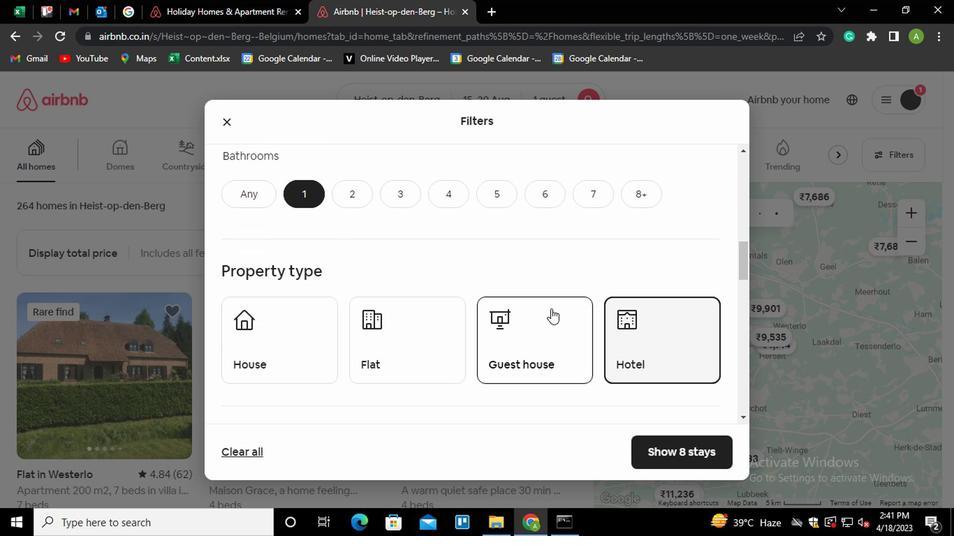 
Action: Mouse scrolled (547, 309) with delta (0, 0)
Screenshot: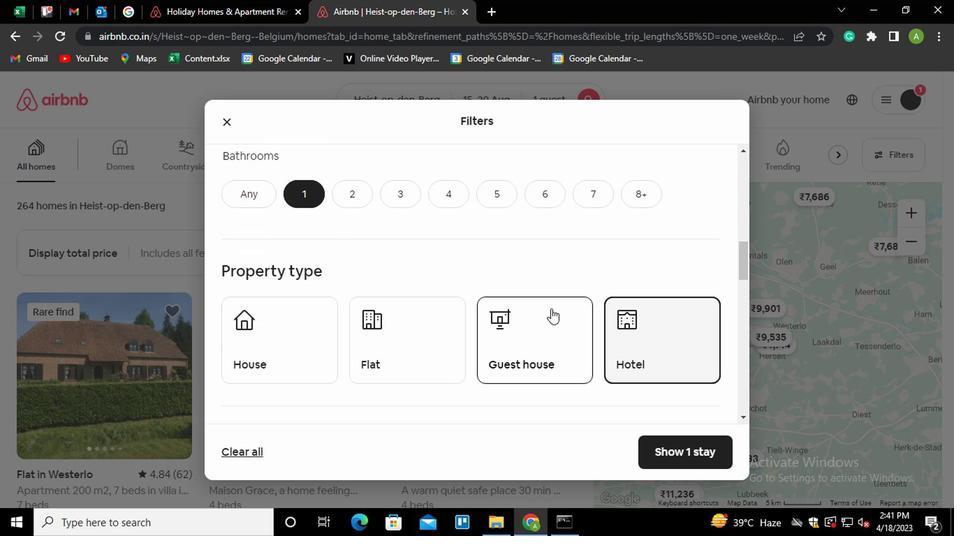 
Action: Mouse scrolled (547, 309) with delta (0, 0)
Screenshot: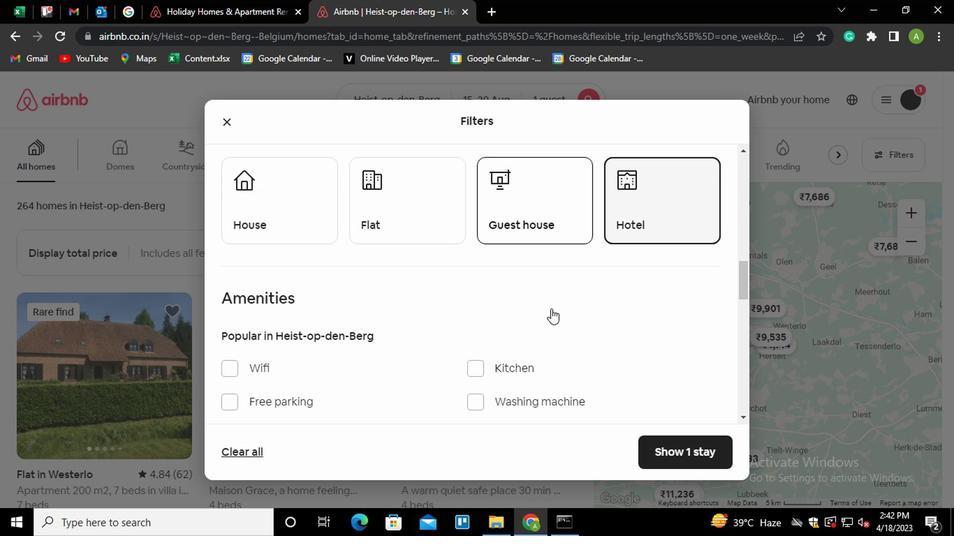 
Action: Mouse moved to (251, 392)
Screenshot: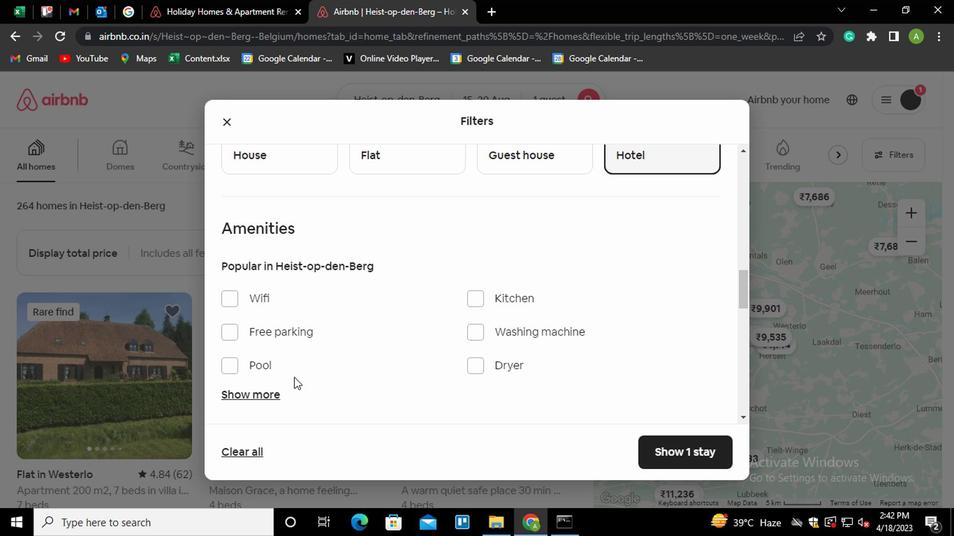 
Action: Mouse pressed left at (251, 392)
Screenshot: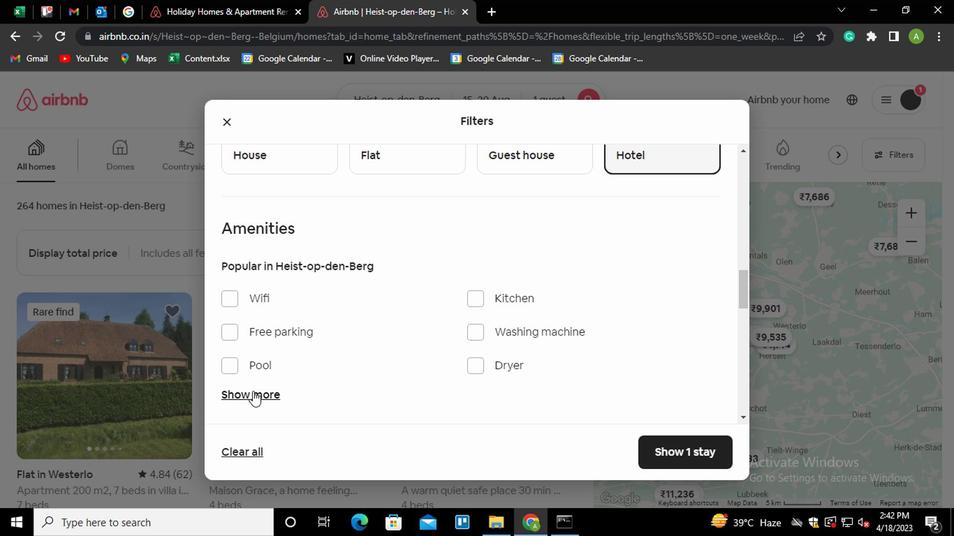 
Action: Mouse moved to (484, 295)
Screenshot: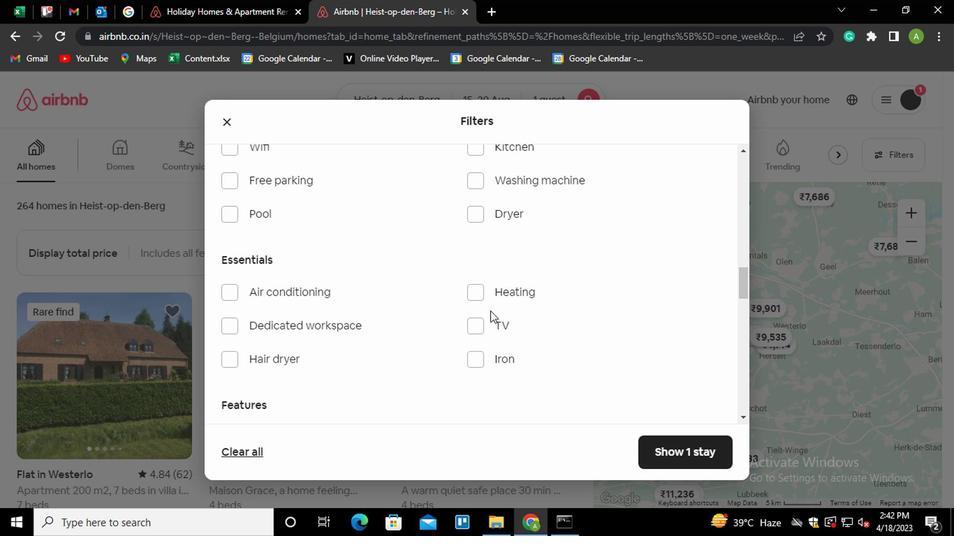 
Action: Mouse pressed left at (484, 295)
Screenshot: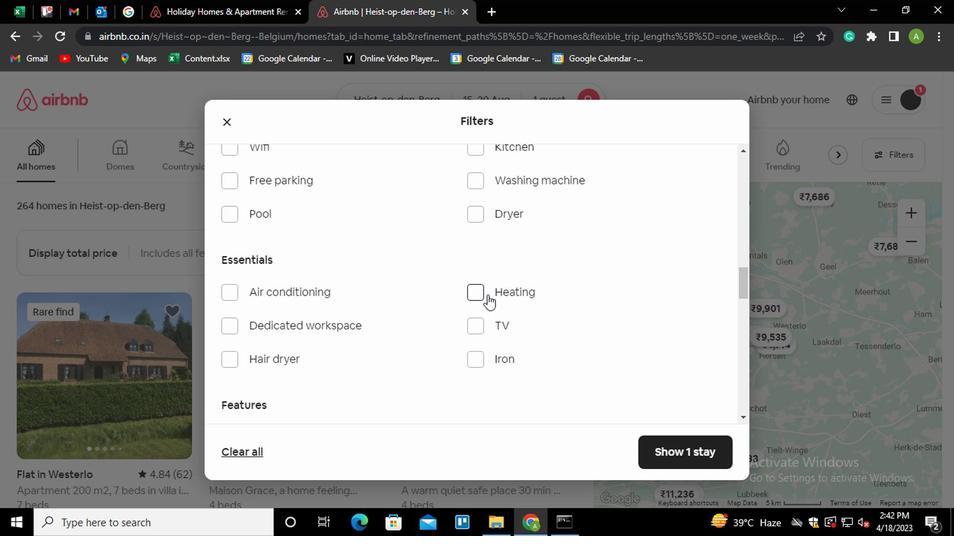 
Action: Mouse moved to (538, 284)
Screenshot: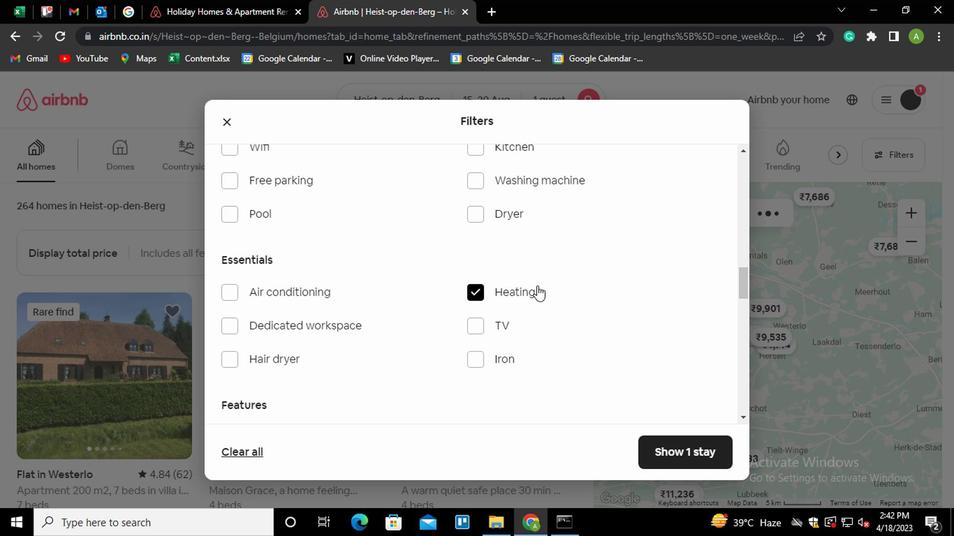 
Action: Mouse scrolled (538, 283) with delta (0, 0)
Screenshot: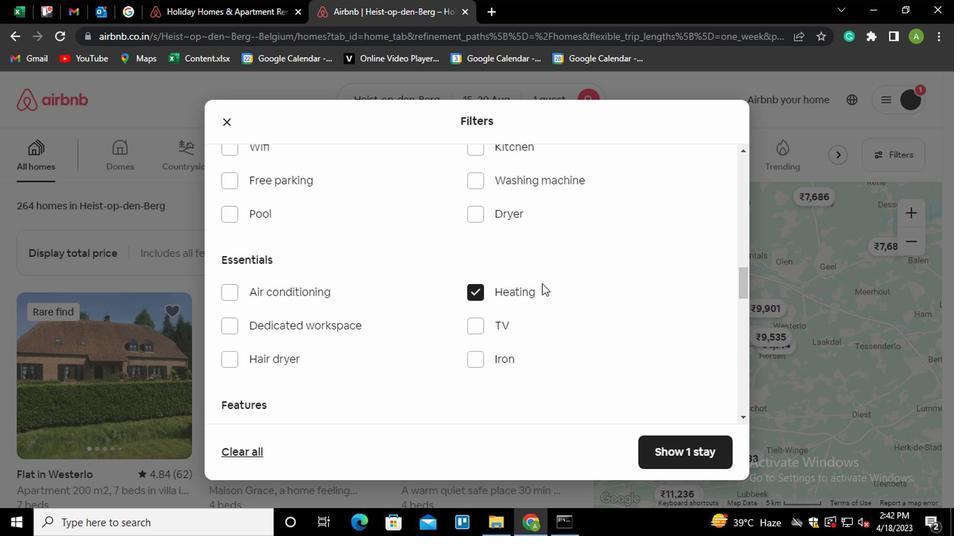 
Action: Mouse scrolled (538, 283) with delta (0, 0)
Screenshot: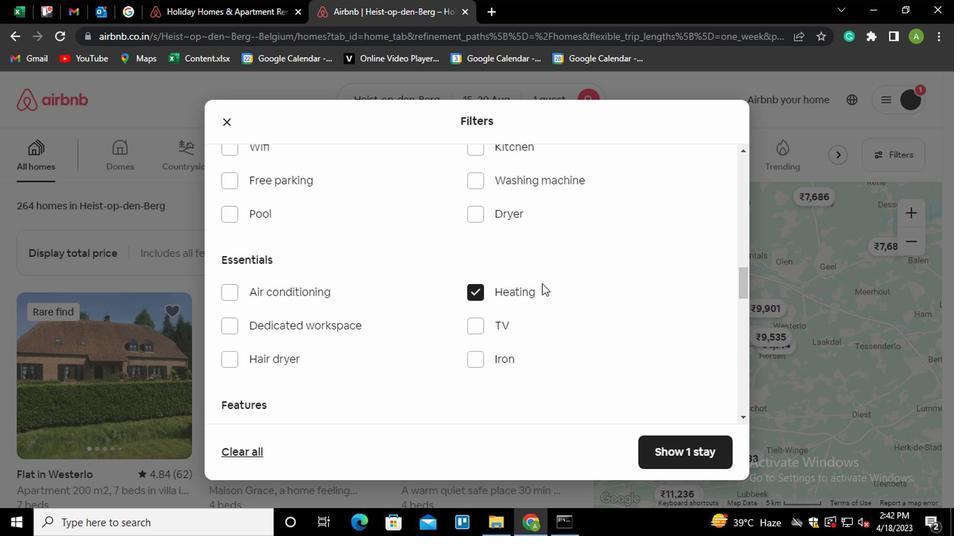 
Action: Mouse scrolled (538, 283) with delta (0, 0)
Screenshot: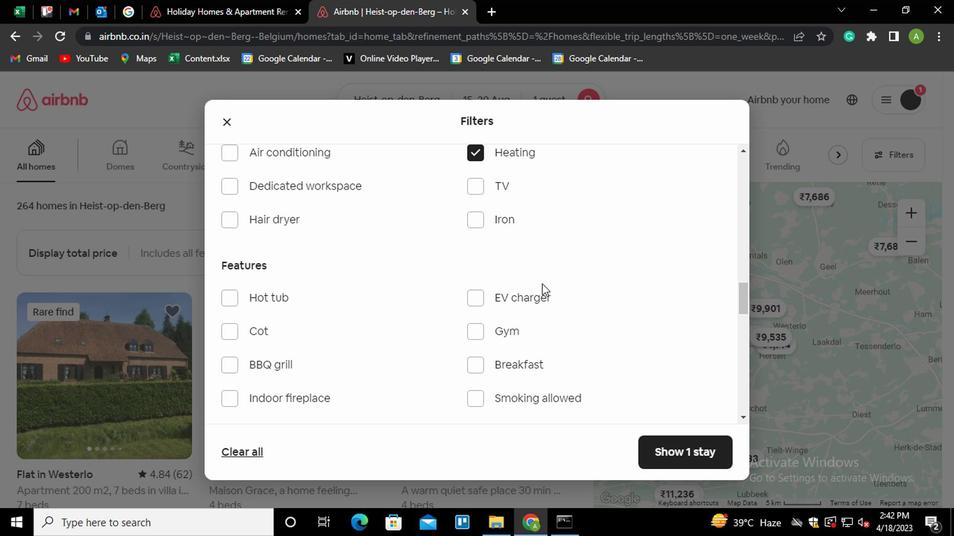 
Action: Mouse scrolled (538, 283) with delta (0, 0)
Screenshot: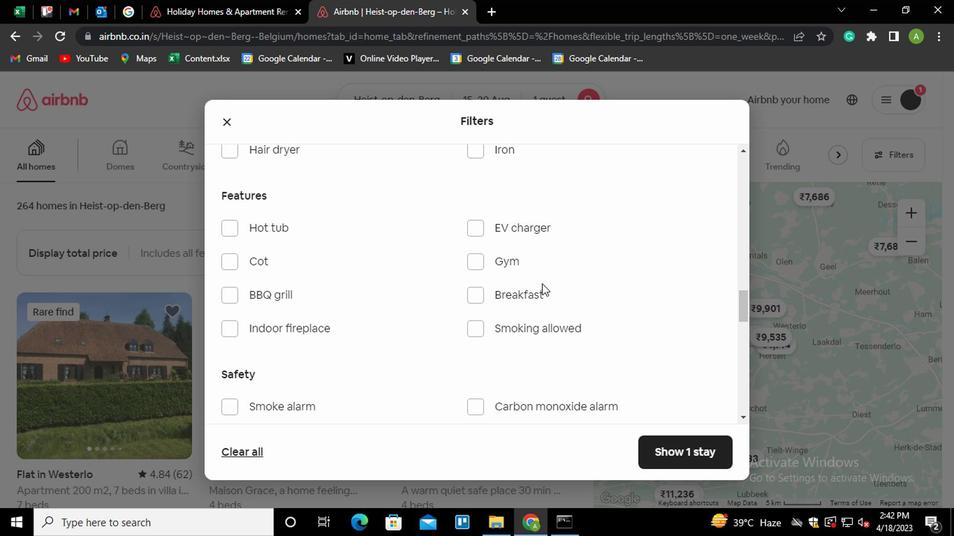 
Action: Mouse scrolled (538, 283) with delta (0, 0)
Screenshot: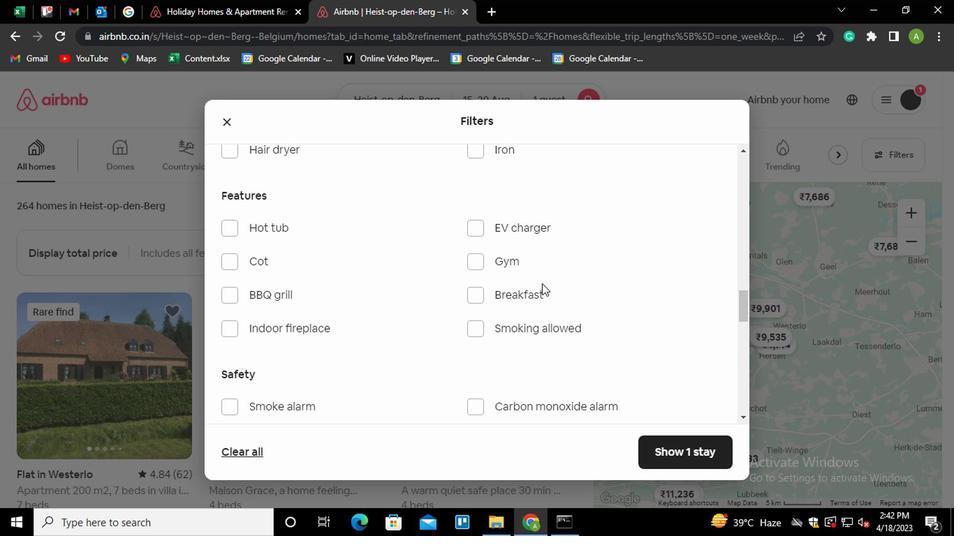 
Action: Mouse scrolled (538, 283) with delta (0, 0)
Screenshot: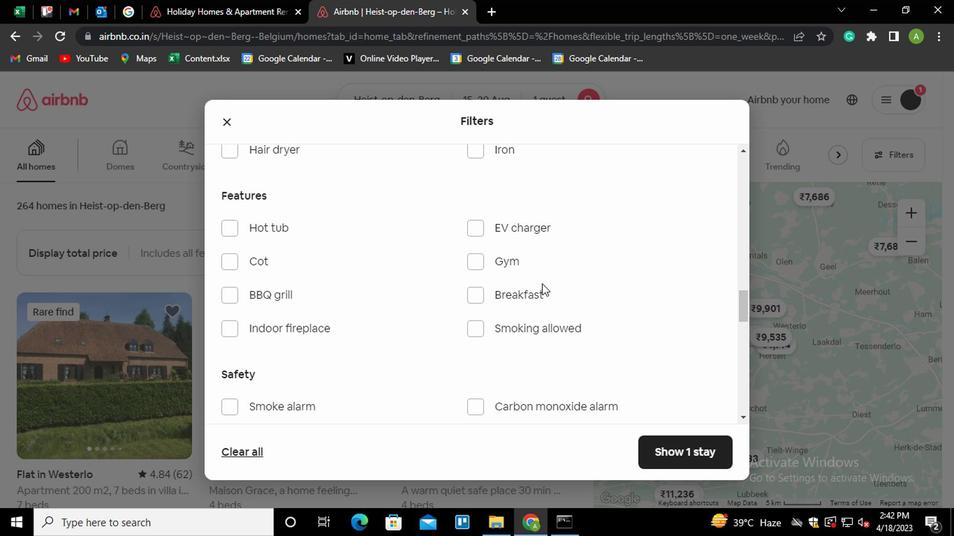 
Action: Mouse scrolled (538, 283) with delta (0, 0)
Screenshot: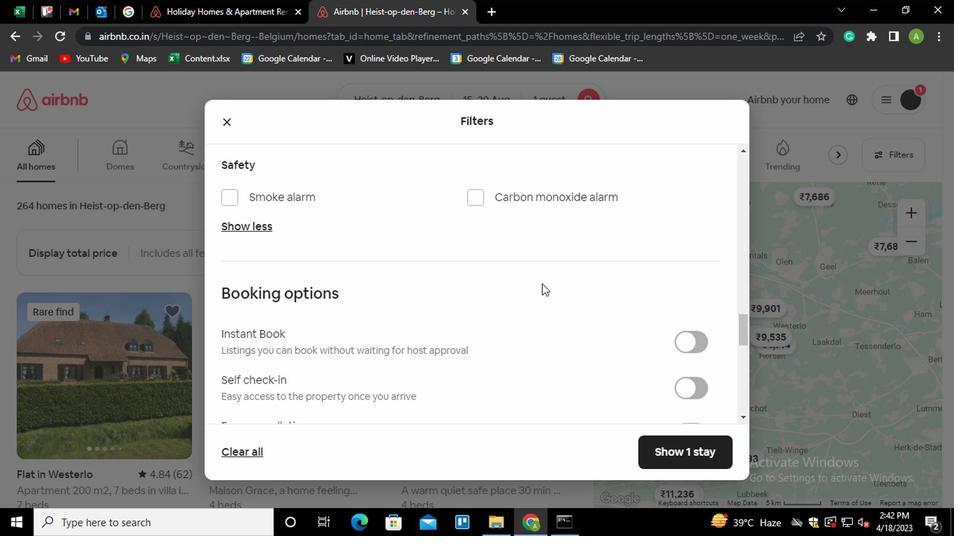 
Action: Mouse moved to (684, 326)
Screenshot: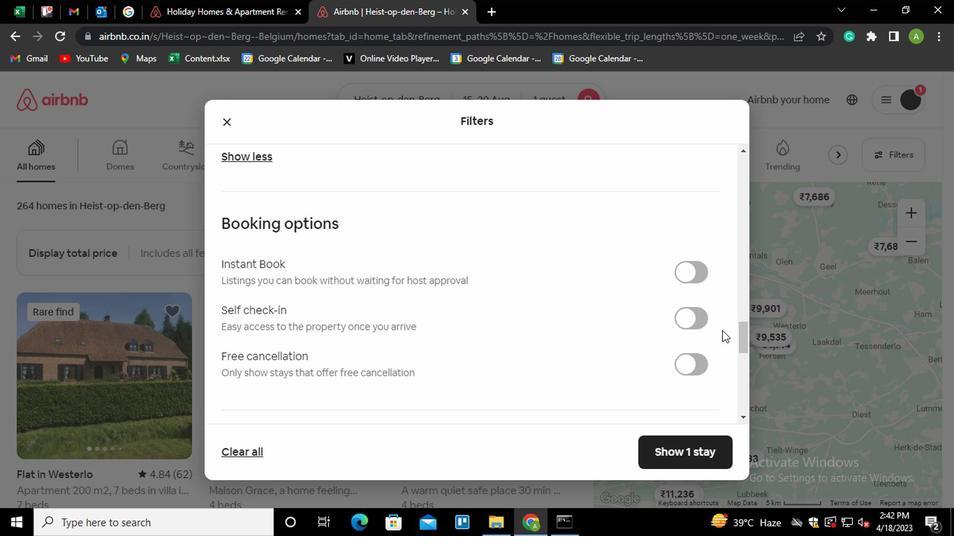 
Action: Mouse pressed left at (684, 326)
Screenshot: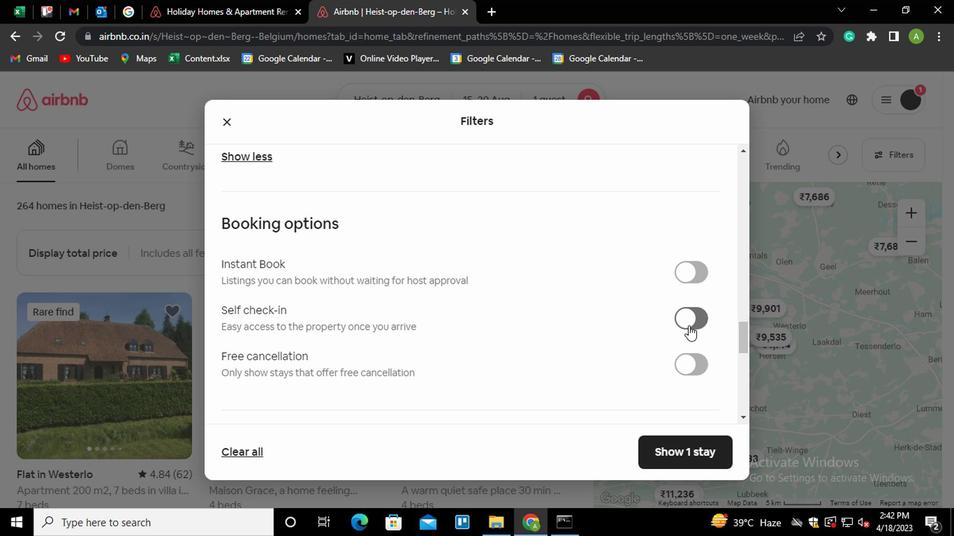 
Action: Mouse moved to (614, 331)
Screenshot: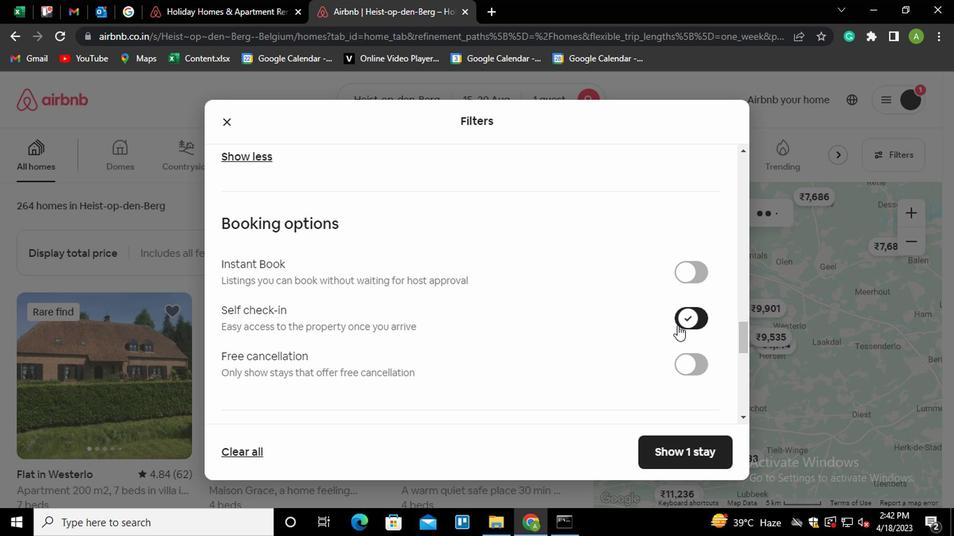 
Action: Mouse scrolled (614, 330) with delta (0, 0)
Screenshot: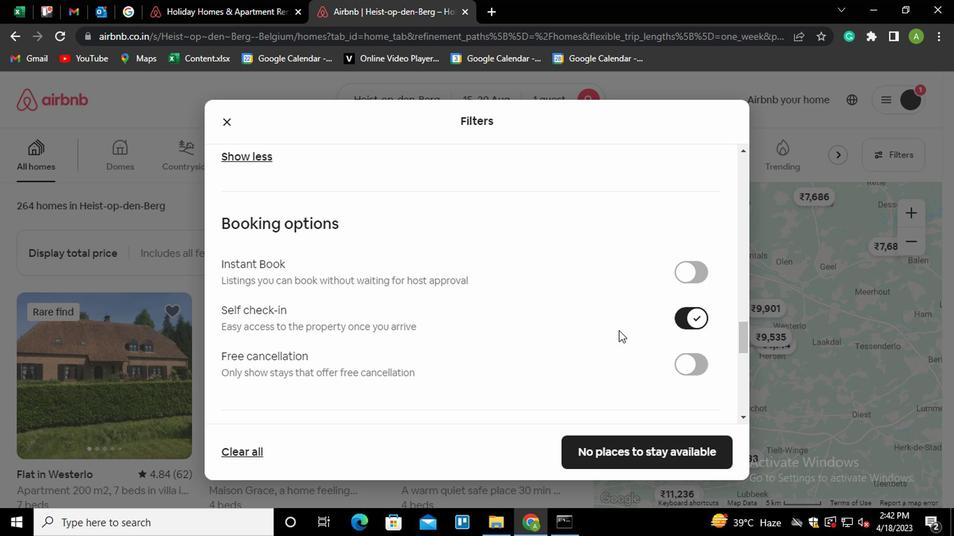 
Action: Mouse scrolled (614, 330) with delta (0, 0)
Screenshot: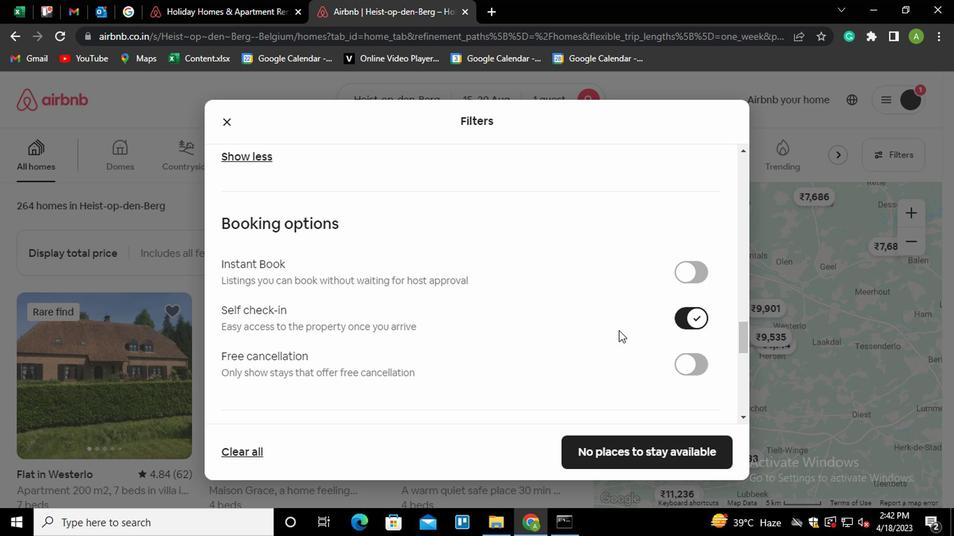 
Action: Mouse scrolled (614, 330) with delta (0, 0)
Screenshot: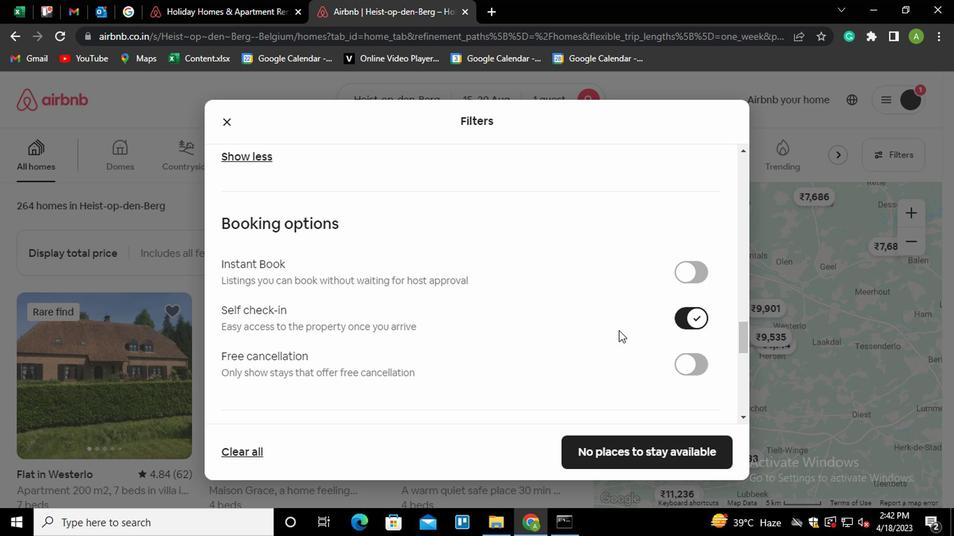 
Action: Mouse scrolled (614, 330) with delta (0, 0)
Screenshot: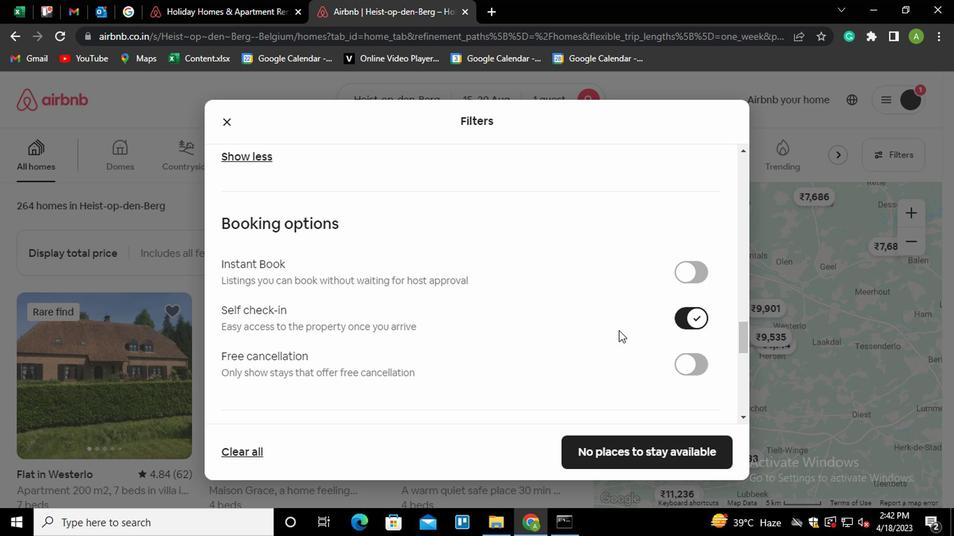 
Action: Mouse scrolled (614, 330) with delta (0, 0)
Screenshot: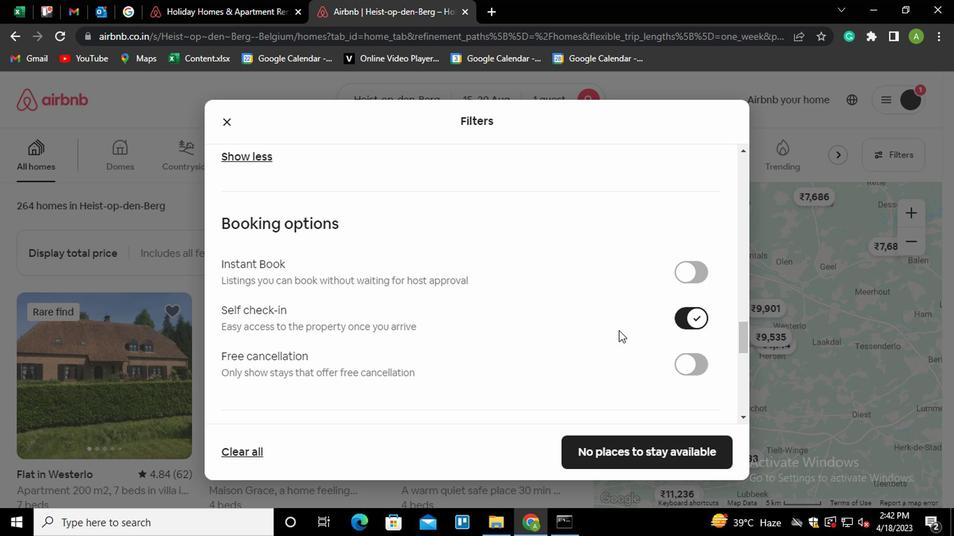 
Action: Mouse moved to (592, 342)
Screenshot: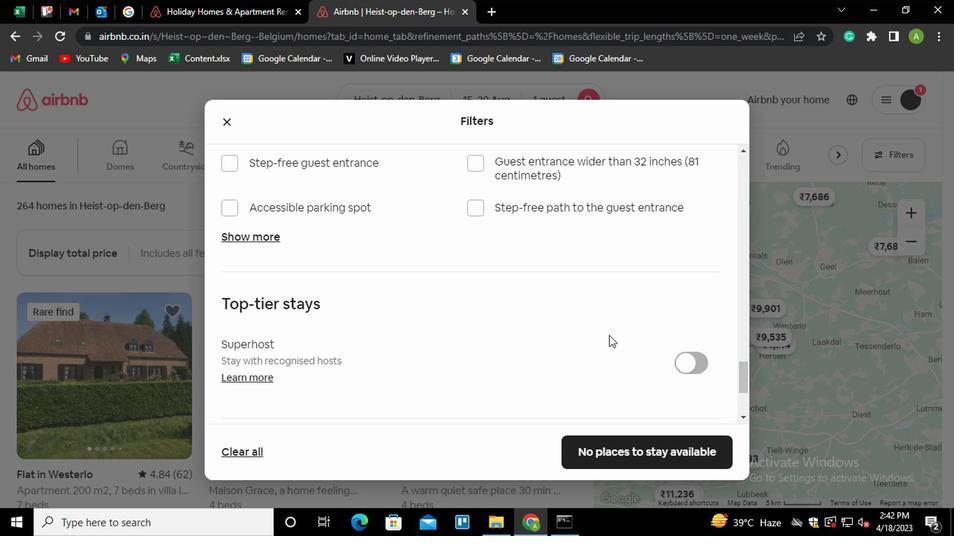 
Action: Mouse scrolled (592, 341) with delta (0, 0)
Screenshot: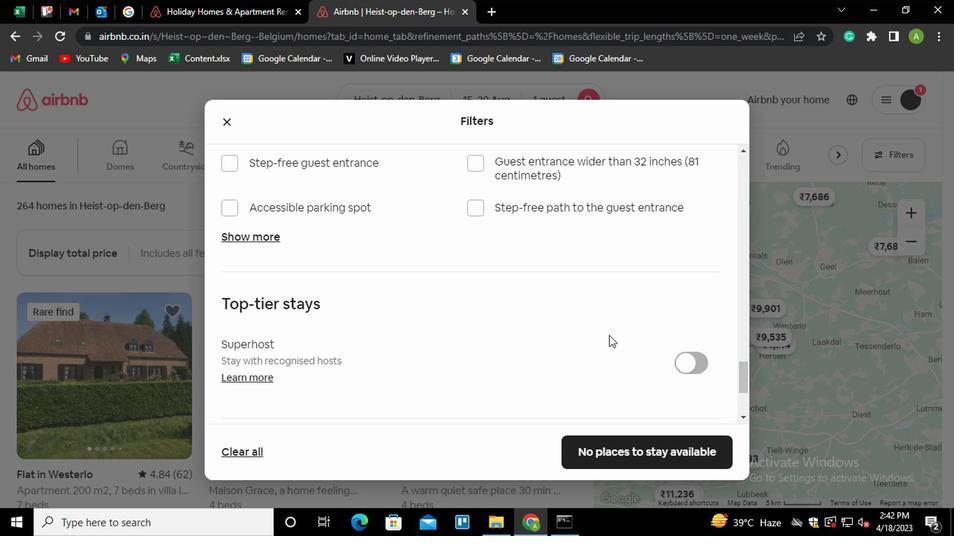 
Action: Mouse scrolled (592, 341) with delta (0, 0)
Screenshot: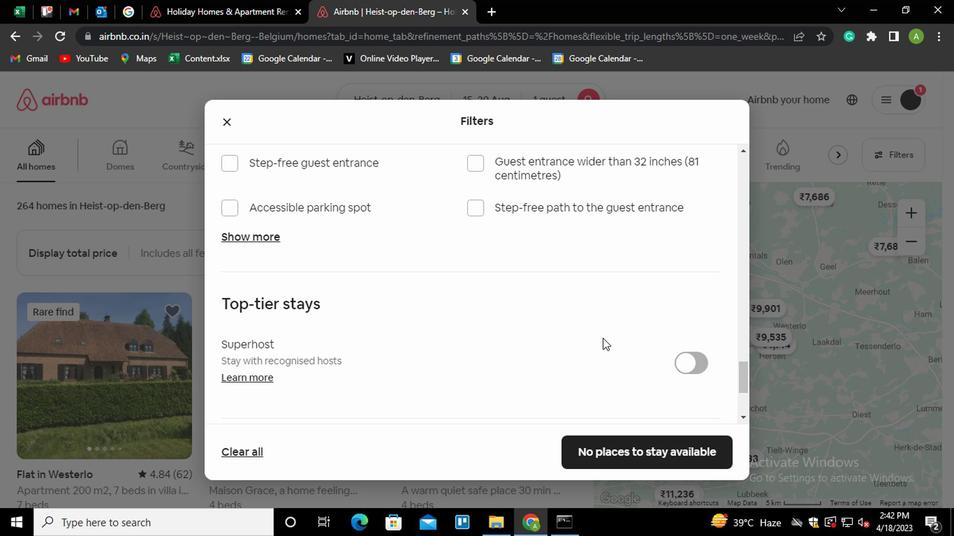
Action: Mouse scrolled (592, 341) with delta (0, 0)
Screenshot: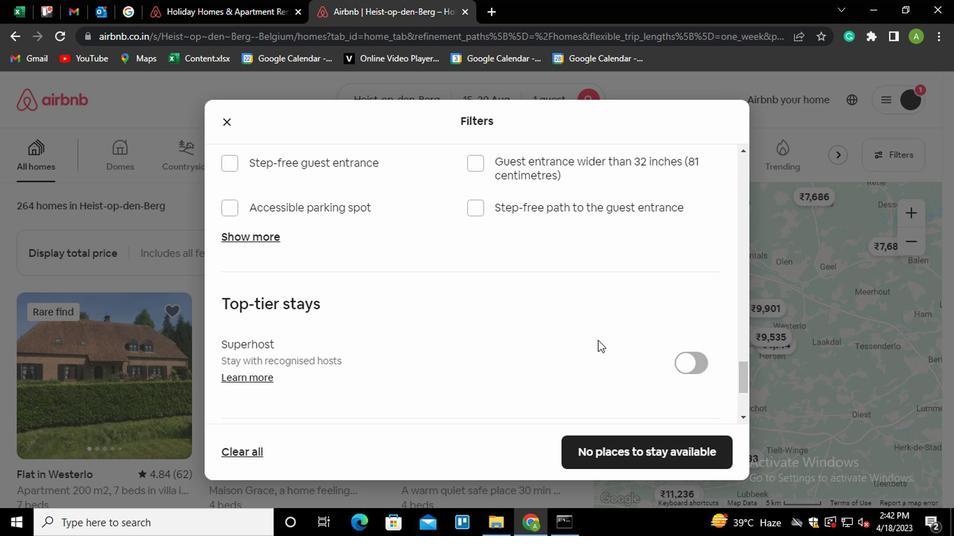 
Action: Mouse scrolled (592, 341) with delta (0, 0)
Screenshot: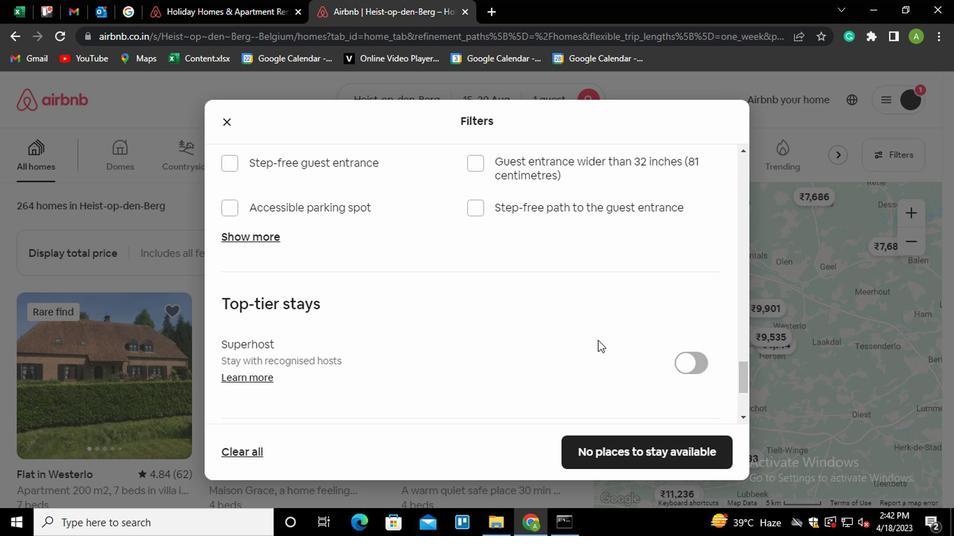 
Action: Mouse moved to (238, 325)
Screenshot: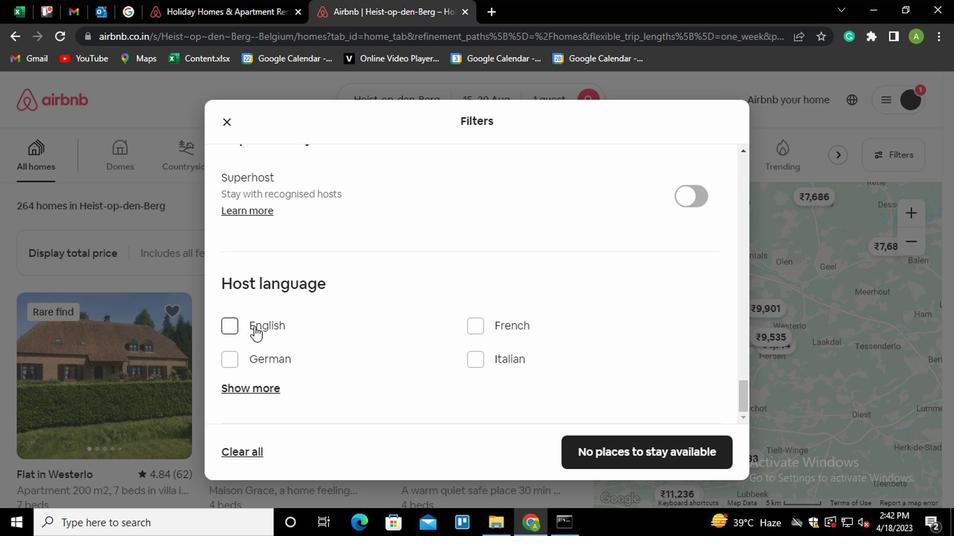 
Action: Mouse pressed left at (238, 325)
Screenshot: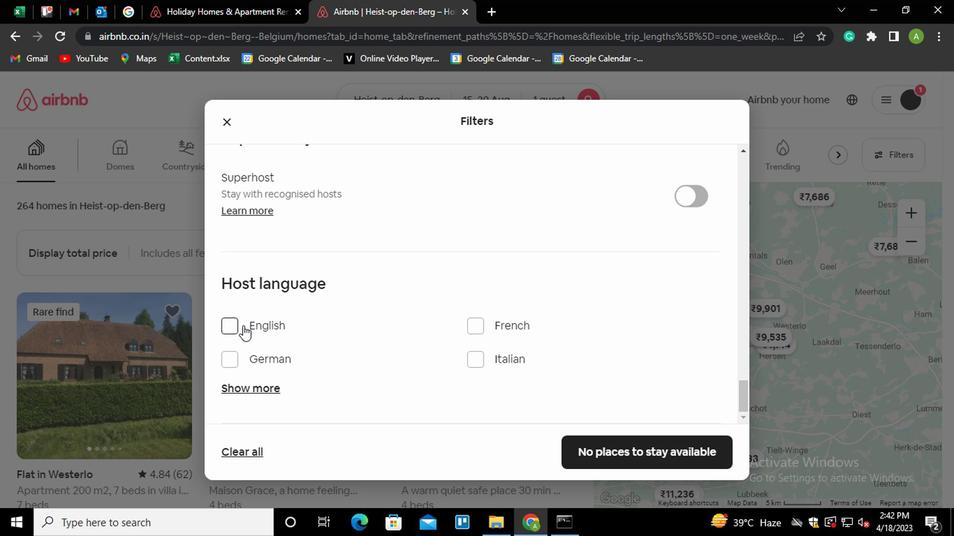 
Action: Mouse moved to (623, 459)
Screenshot: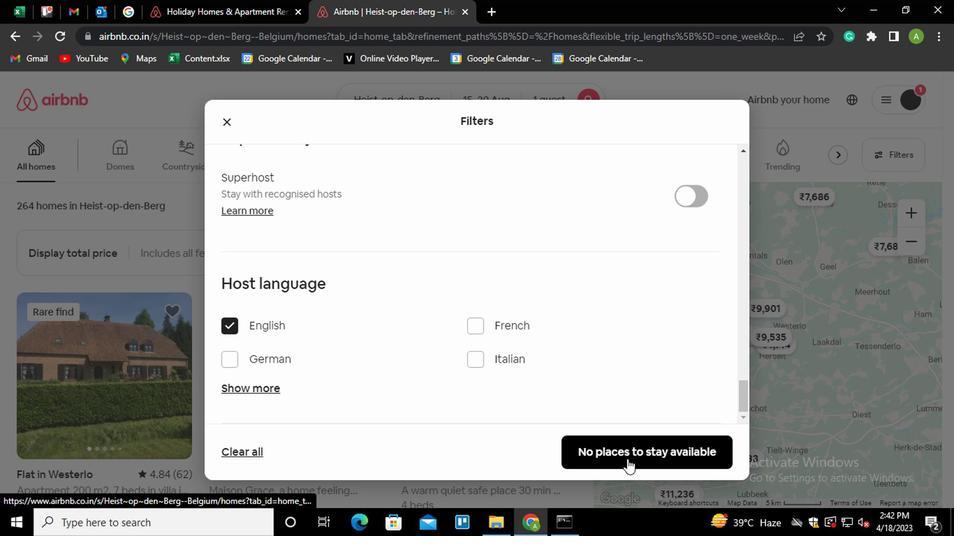 
Action: Mouse pressed left at (623, 459)
Screenshot: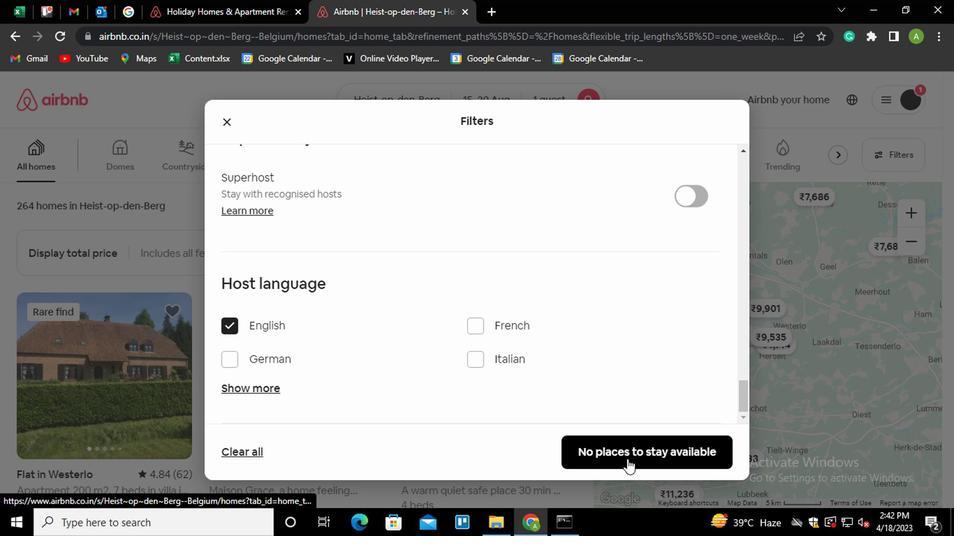 
